 Task: Find connections with filter location Felege Neway with filter topic #healthylifestyle with filter profile language French with filter current company Fresher Jobs with filter school Sri Krishna Institute Of Technology with filter industry Artists and Writers with filter service category AnimationArchitecture with filter keywords title Production Engineer
Action: Mouse moved to (168, 235)
Screenshot: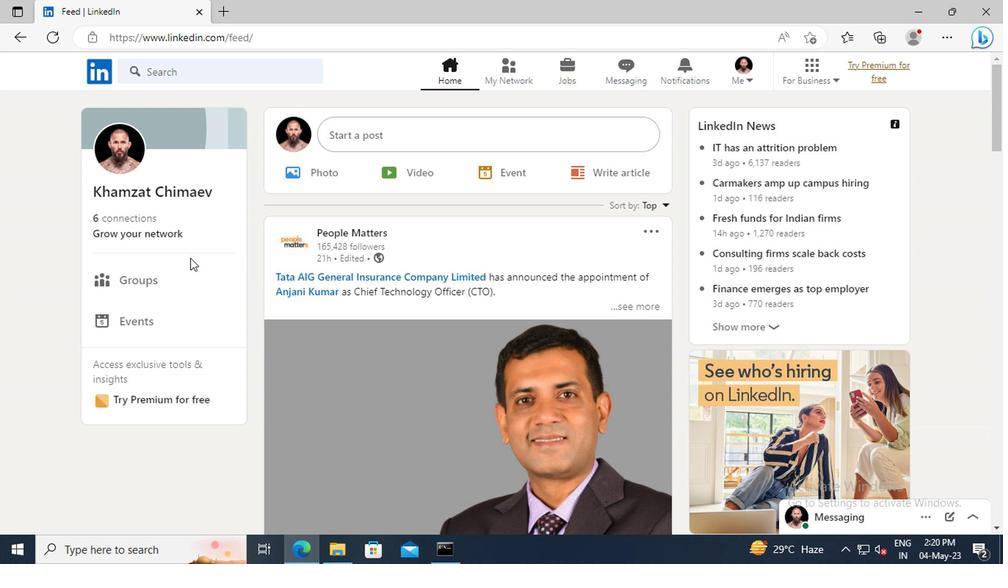 
Action: Mouse pressed left at (168, 235)
Screenshot: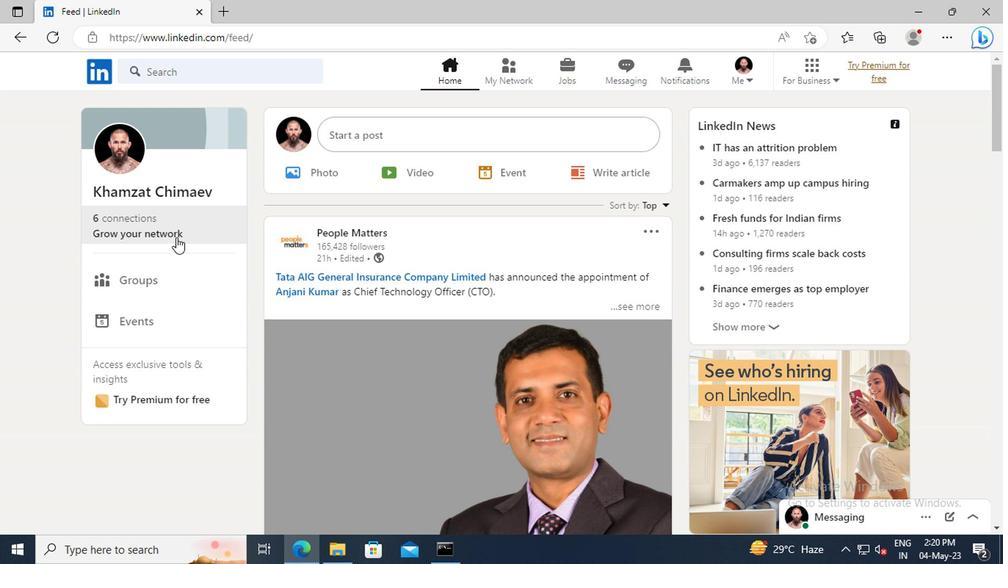 
Action: Mouse moved to (160, 154)
Screenshot: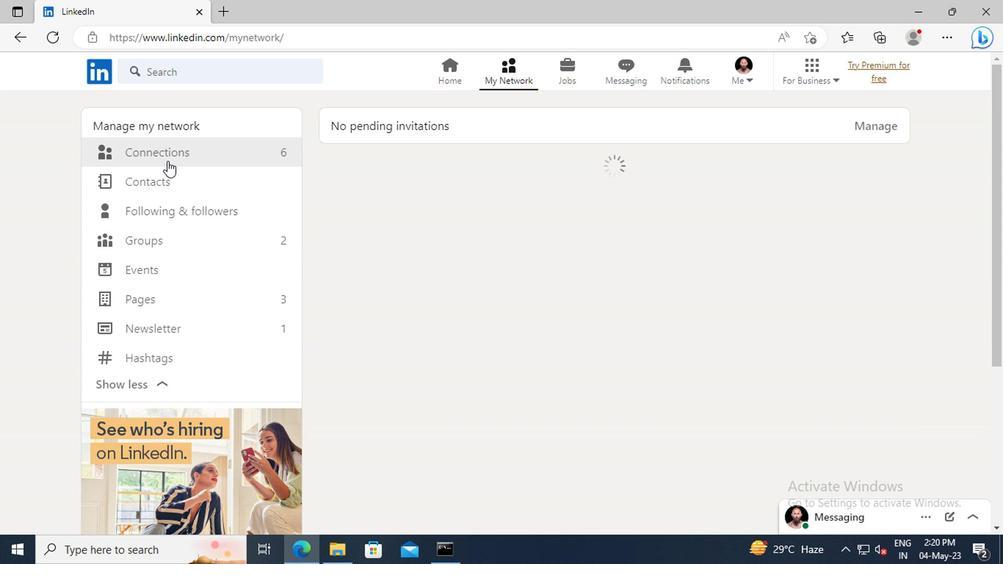 
Action: Mouse pressed left at (160, 154)
Screenshot: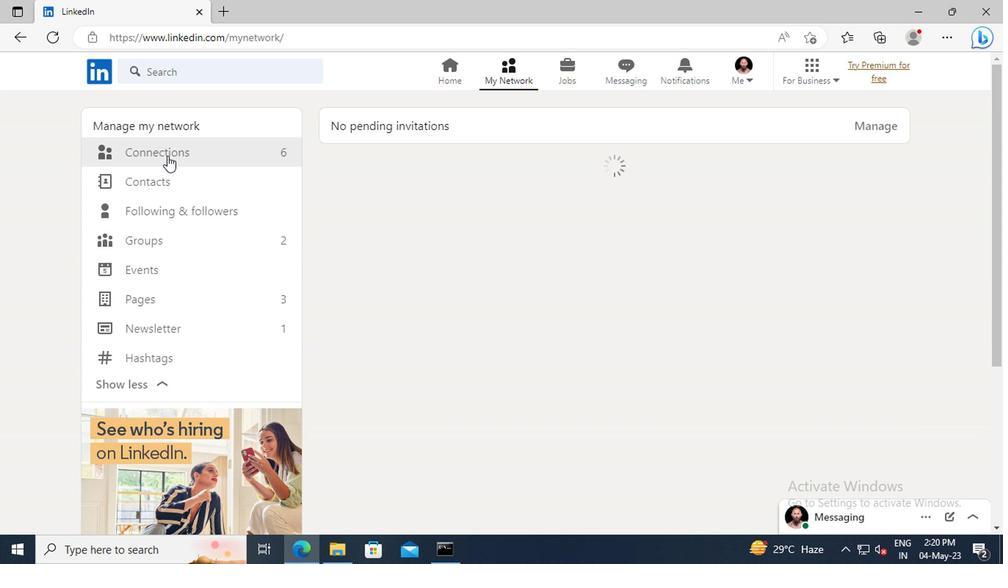
Action: Mouse moved to (598, 158)
Screenshot: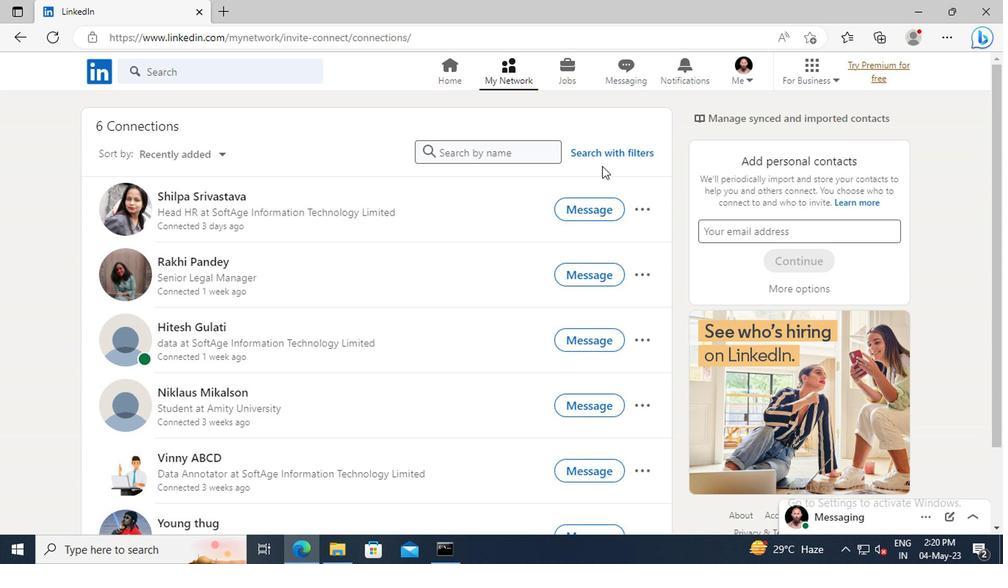 
Action: Mouse pressed left at (598, 158)
Screenshot: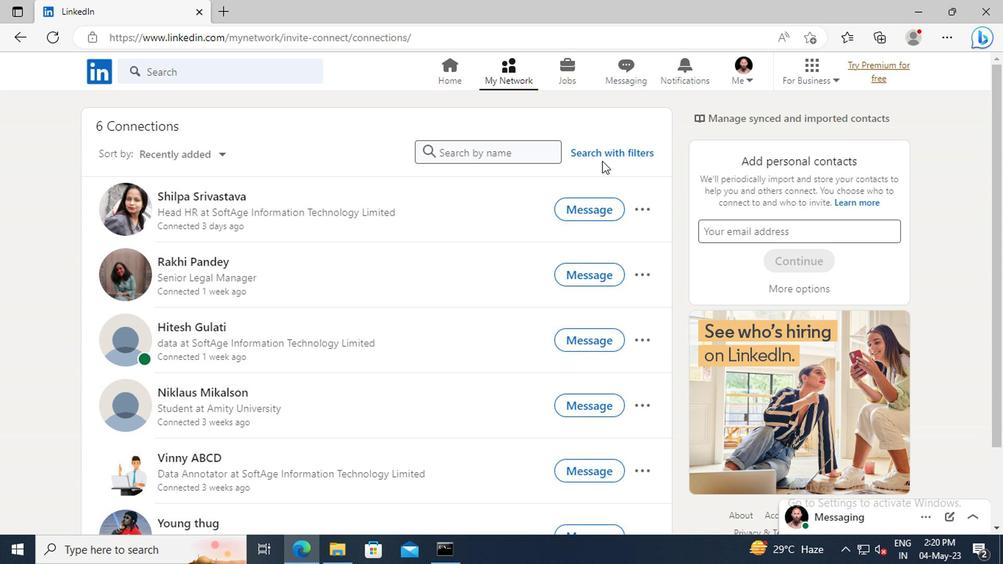
Action: Mouse moved to (551, 116)
Screenshot: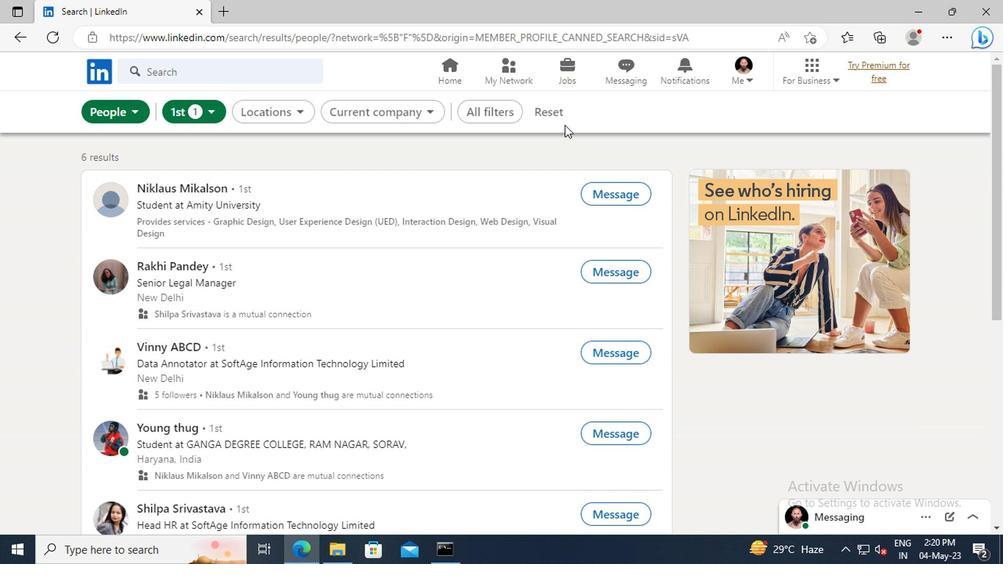 
Action: Mouse pressed left at (551, 116)
Screenshot: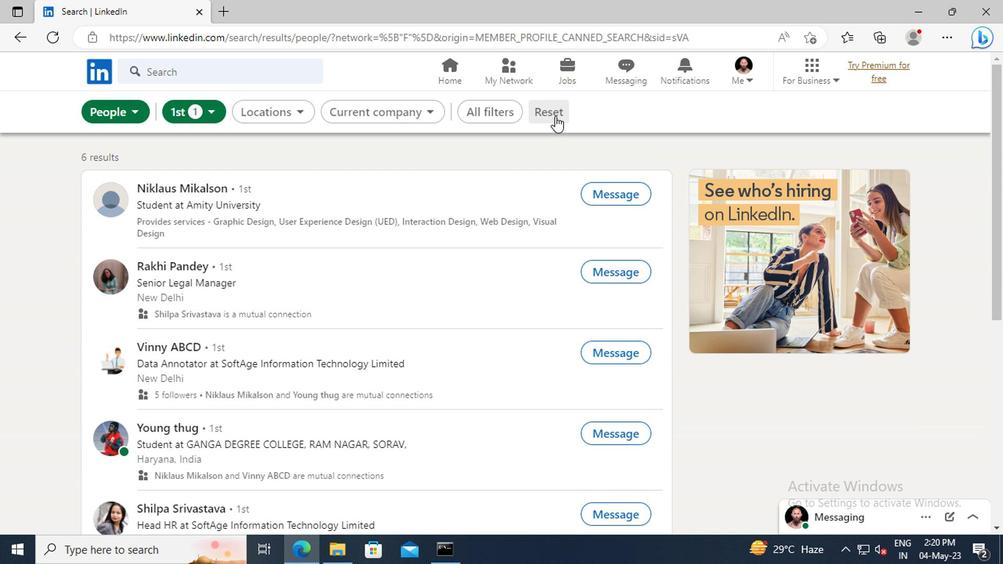 
Action: Mouse moved to (539, 115)
Screenshot: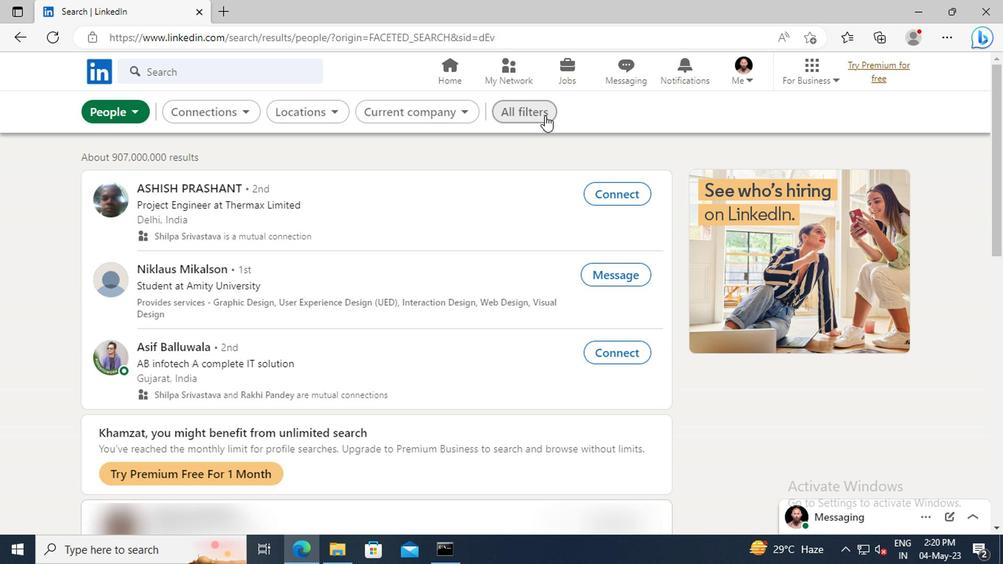 
Action: Mouse pressed left at (539, 115)
Screenshot: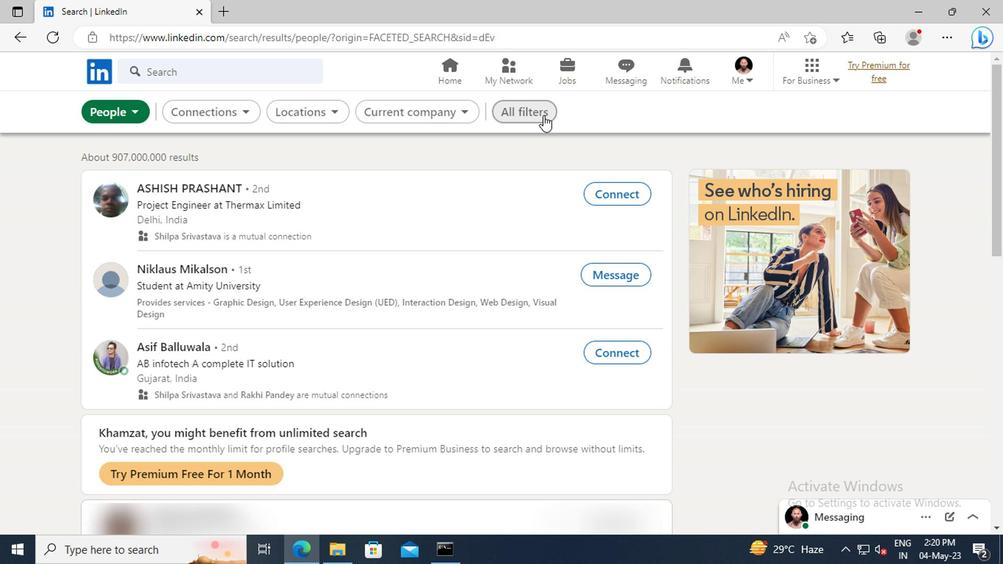 
Action: Mouse moved to (822, 255)
Screenshot: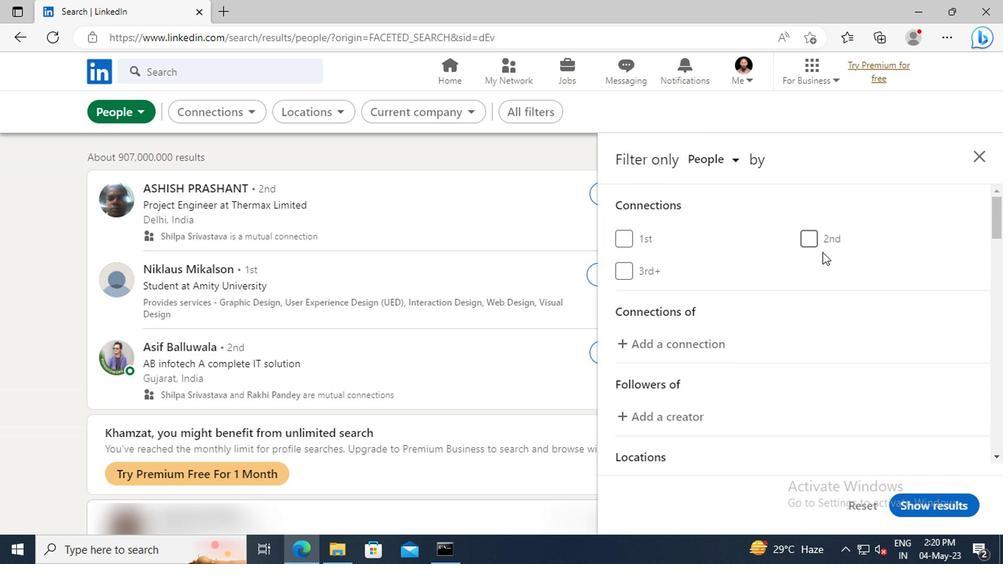 
Action: Mouse scrolled (822, 254) with delta (0, 0)
Screenshot: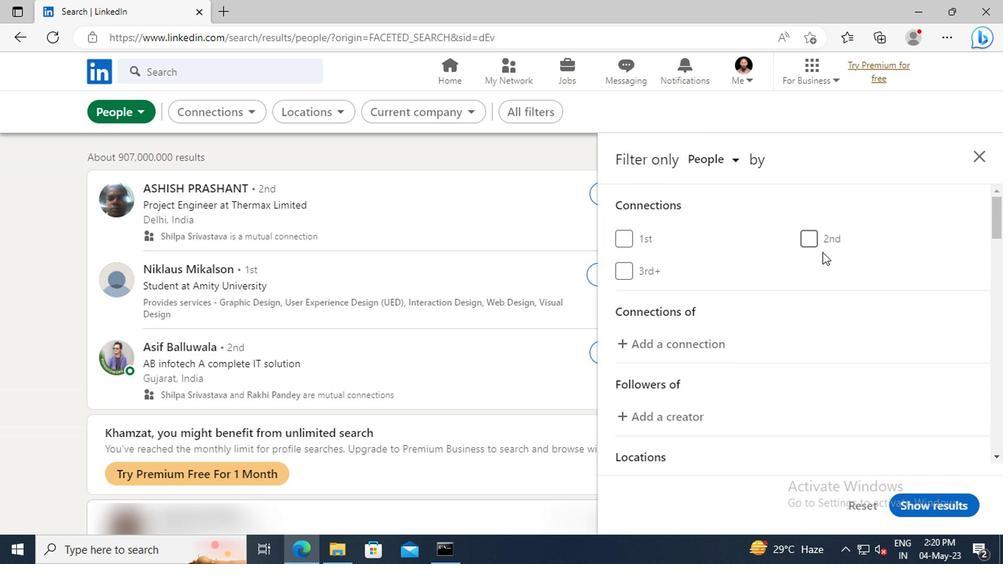 
Action: Mouse scrolled (822, 254) with delta (0, 0)
Screenshot: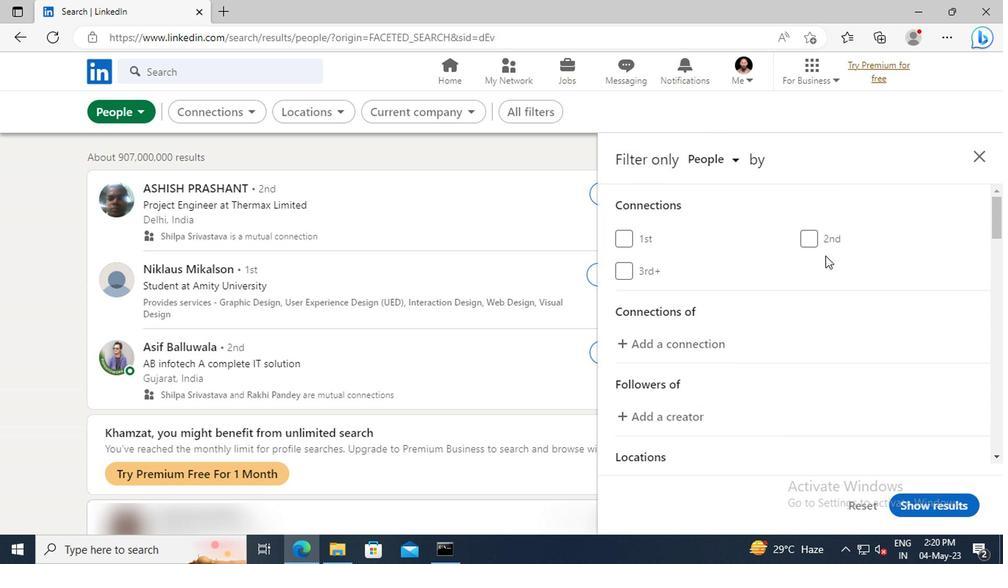 
Action: Mouse scrolled (822, 254) with delta (0, 0)
Screenshot: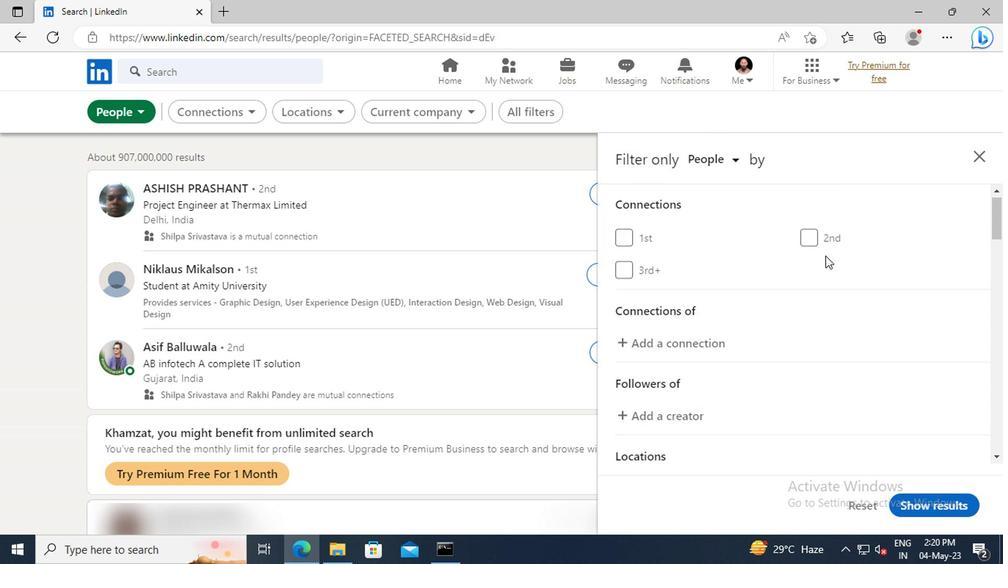 
Action: Mouse scrolled (822, 254) with delta (0, 0)
Screenshot: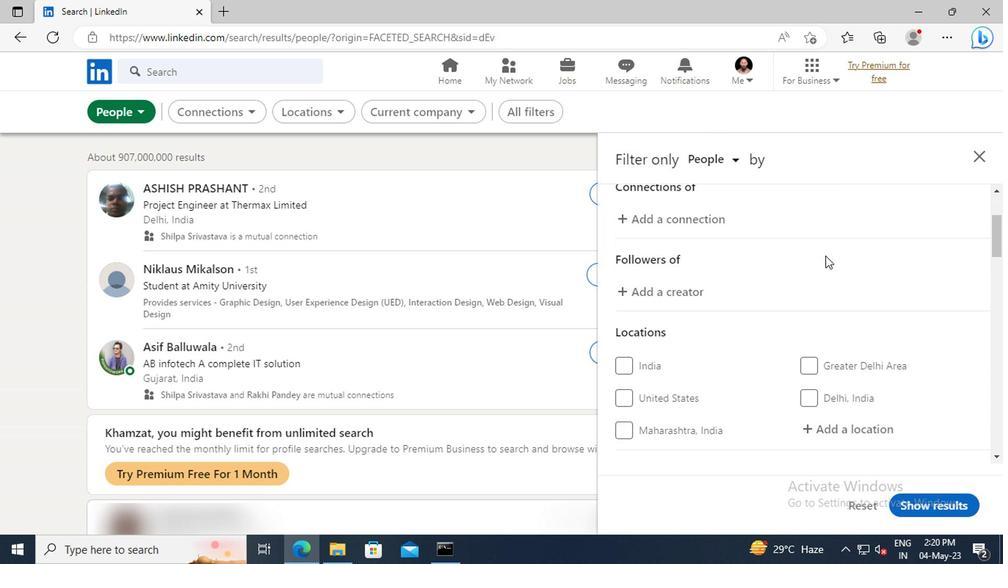 
Action: Mouse scrolled (822, 254) with delta (0, 0)
Screenshot: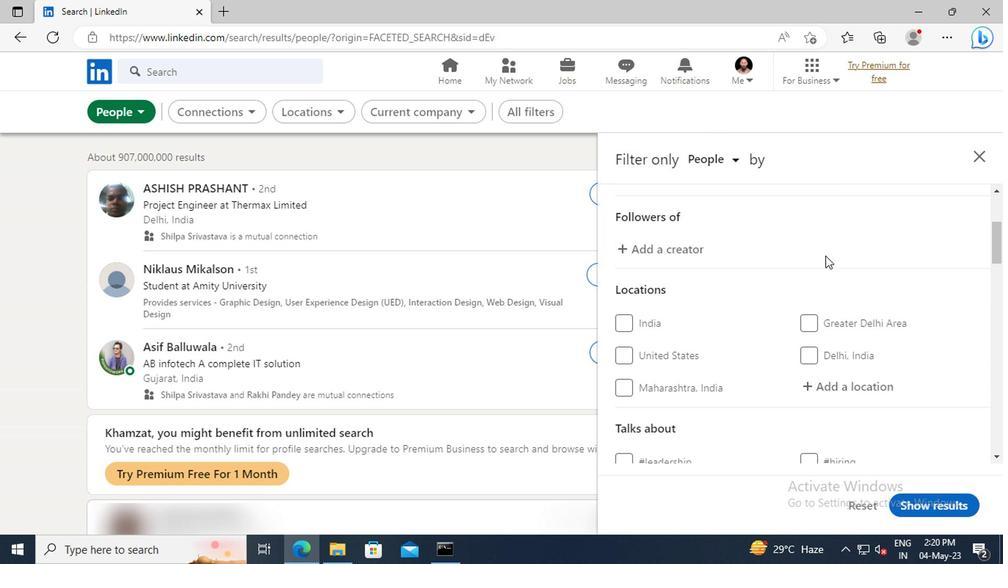 
Action: Mouse scrolled (822, 254) with delta (0, 0)
Screenshot: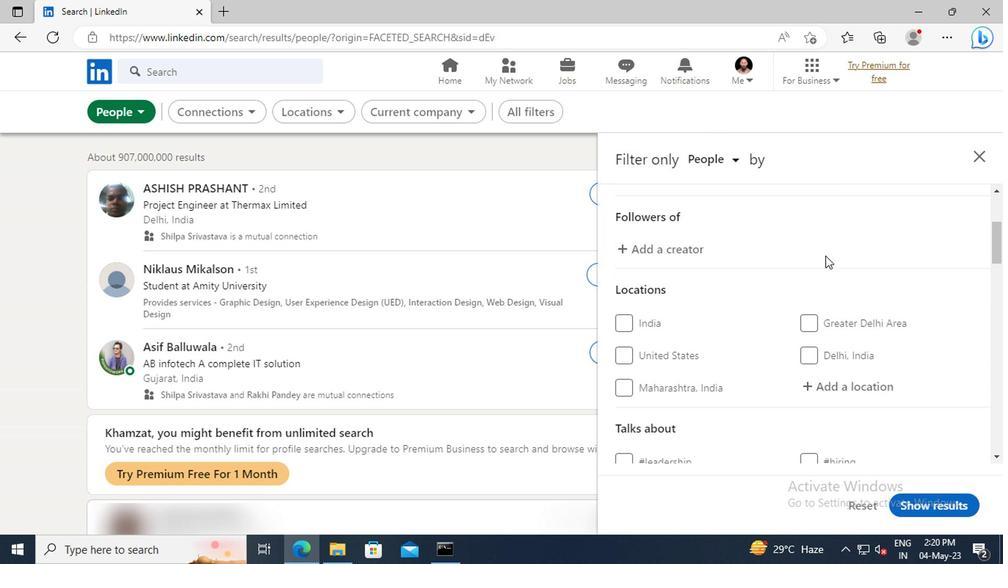
Action: Mouse moved to (823, 297)
Screenshot: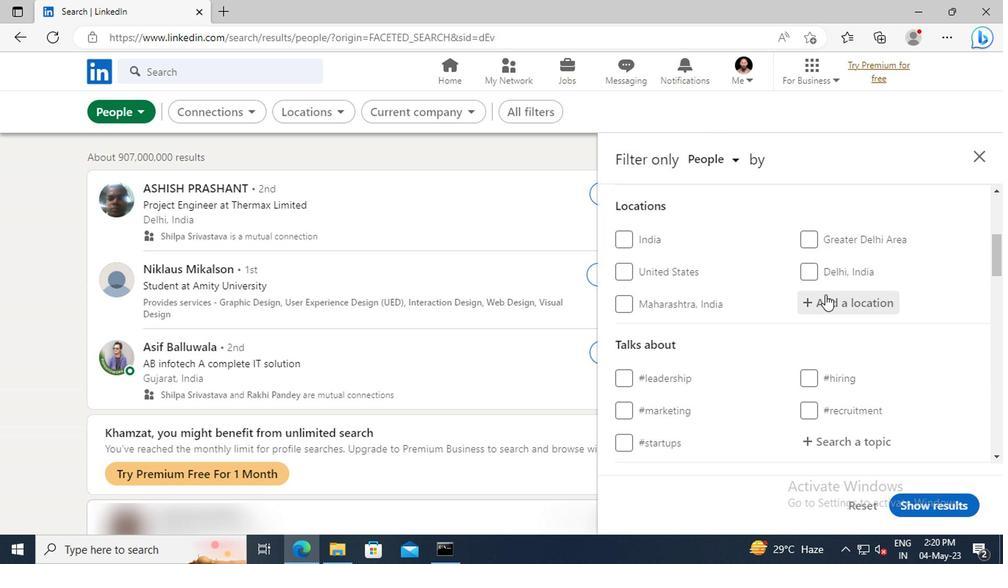 
Action: Mouse pressed left at (823, 297)
Screenshot: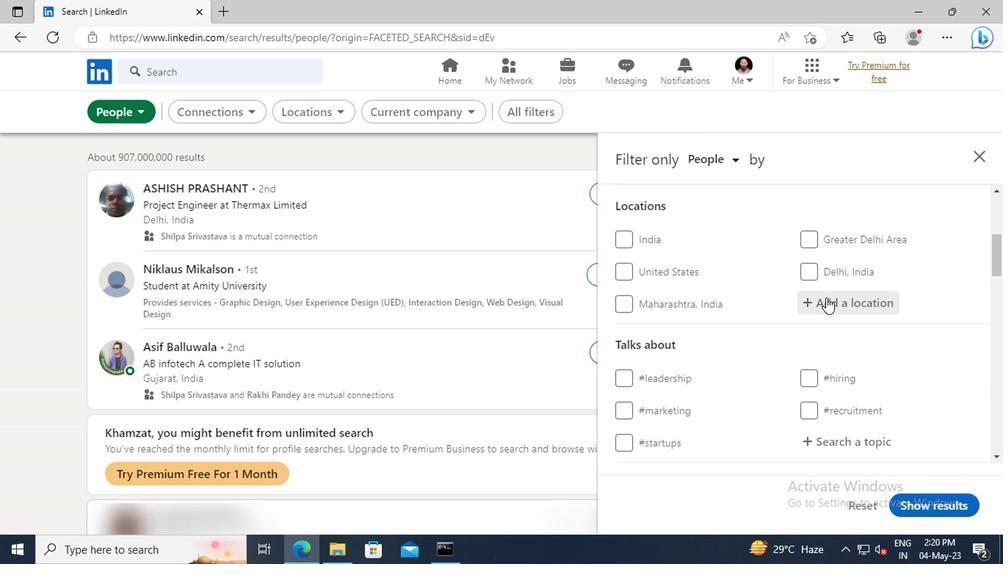 
Action: Key pressed <Key.shift>FELEGE<Key.space><Key.shift><Key.shift>NEWAY<Key.enter>
Screenshot: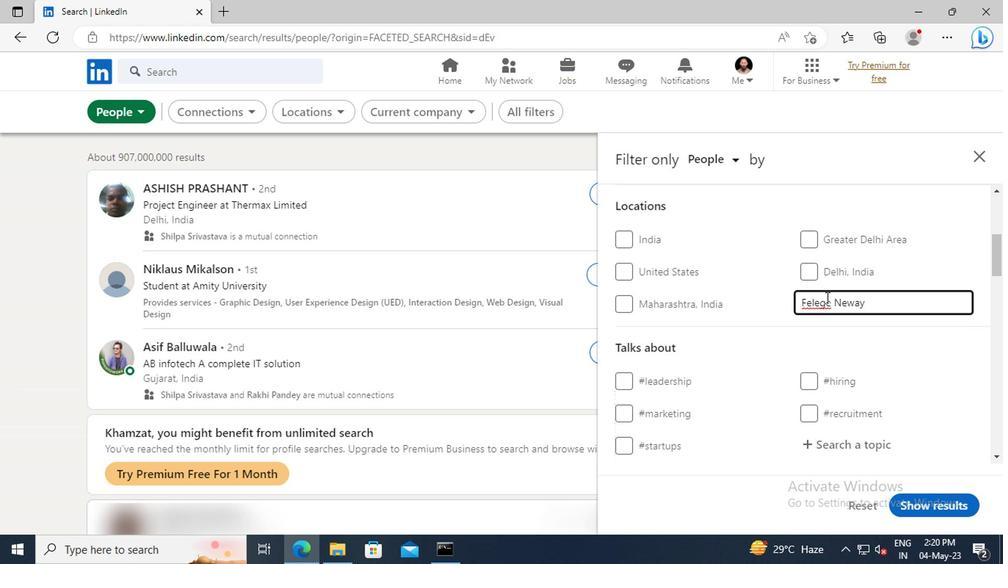 
Action: Mouse scrolled (823, 296) with delta (0, 0)
Screenshot: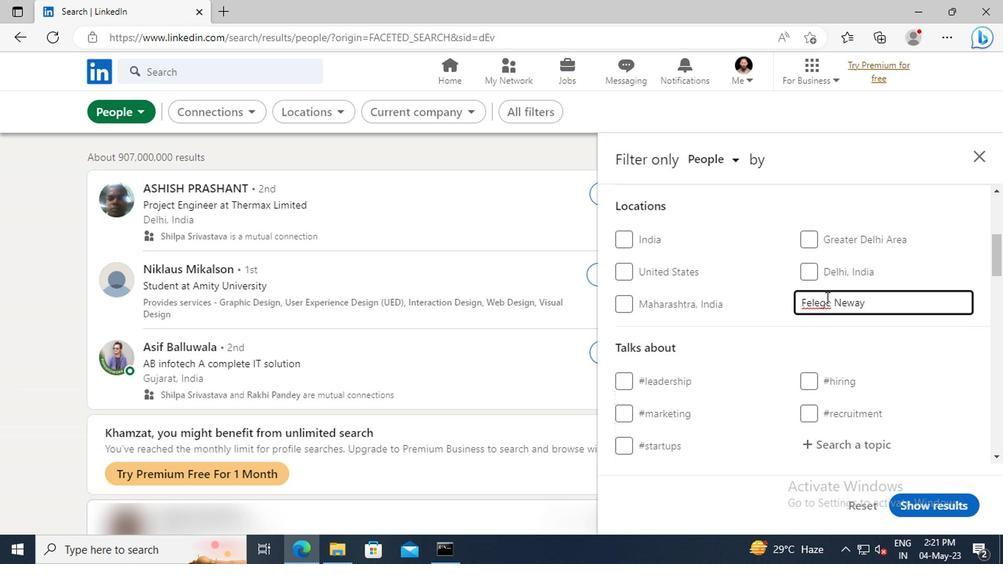 
Action: Mouse scrolled (823, 296) with delta (0, 0)
Screenshot: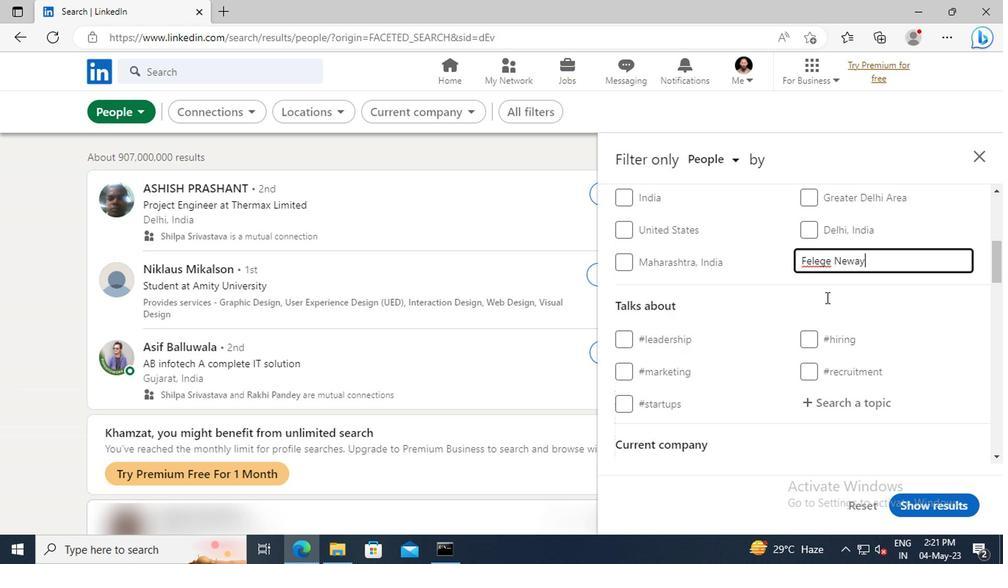 
Action: Mouse scrolled (823, 296) with delta (0, 0)
Screenshot: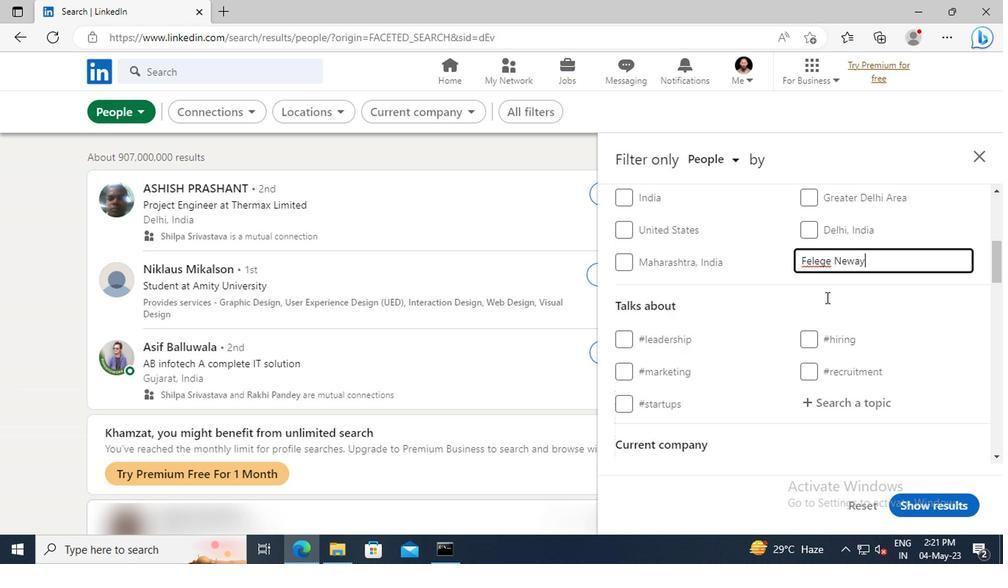
Action: Mouse moved to (829, 322)
Screenshot: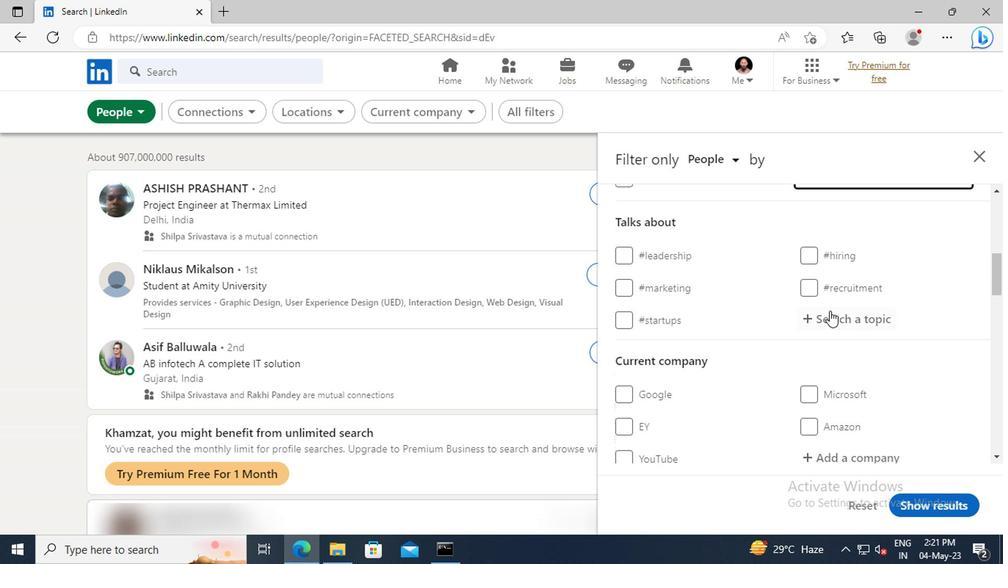 
Action: Mouse pressed left at (829, 322)
Screenshot: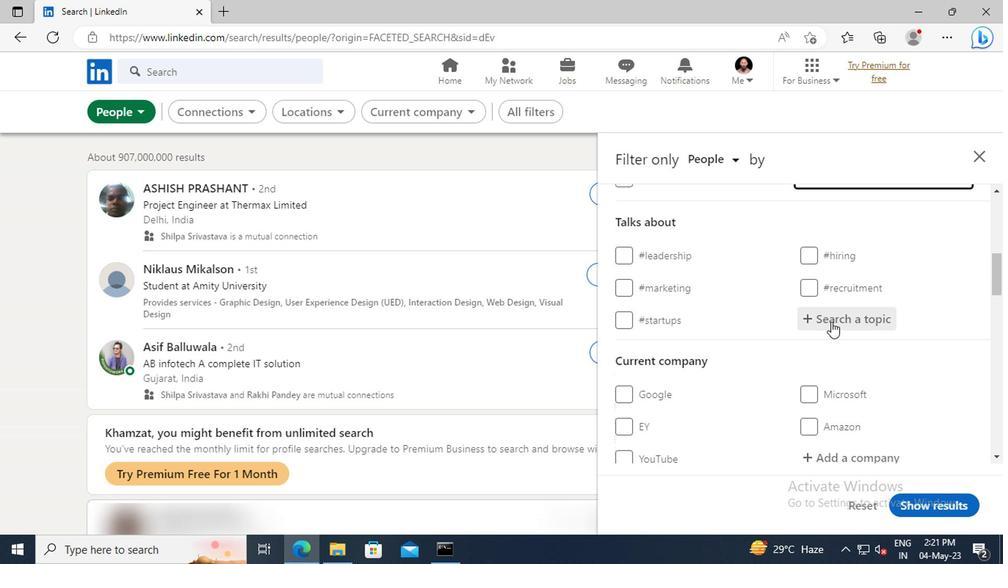 
Action: Key pressed HEALTHYLI
Screenshot: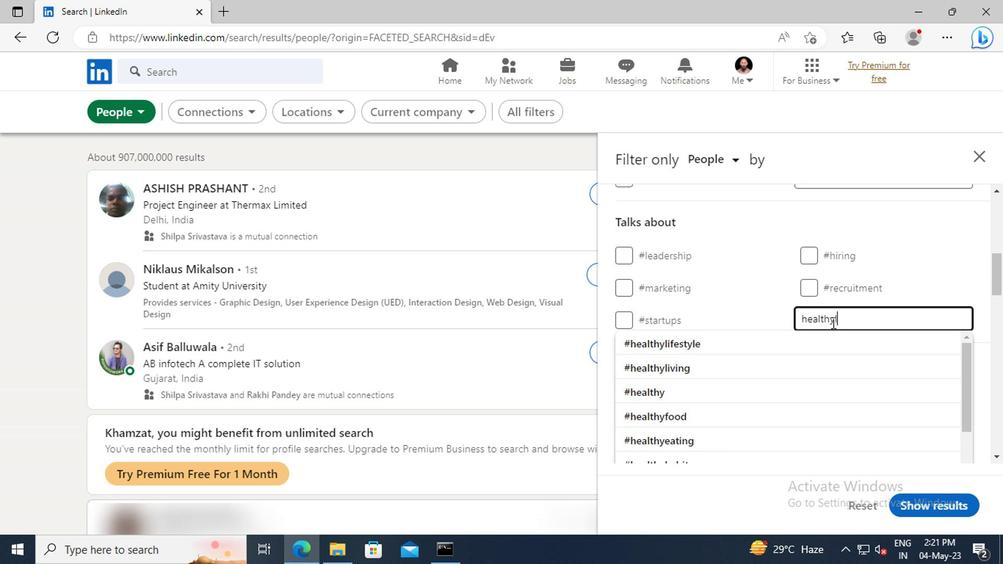
Action: Mouse moved to (829, 334)
Screenshot: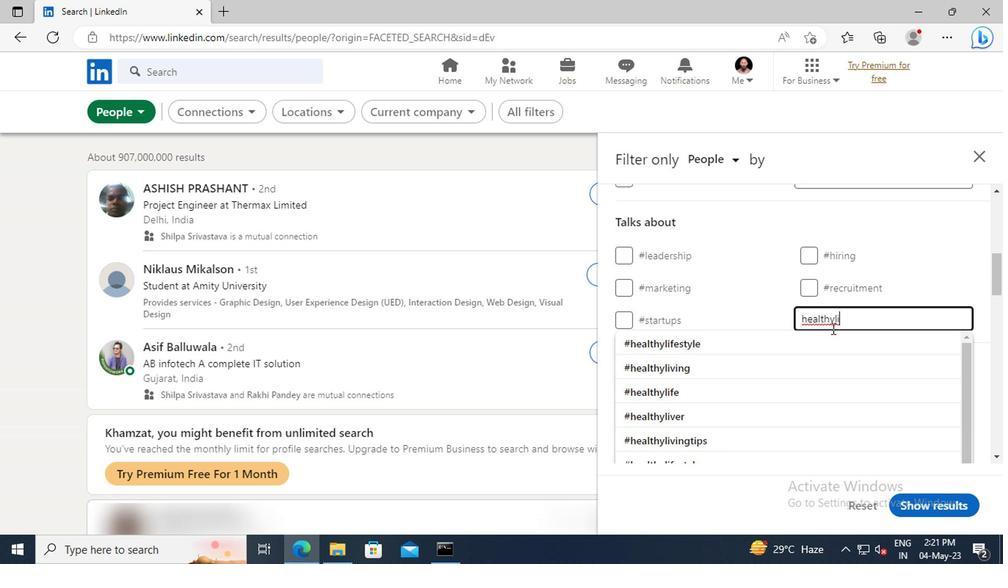 
Action: Mouse pressed left at (829, 334)
Screenshot: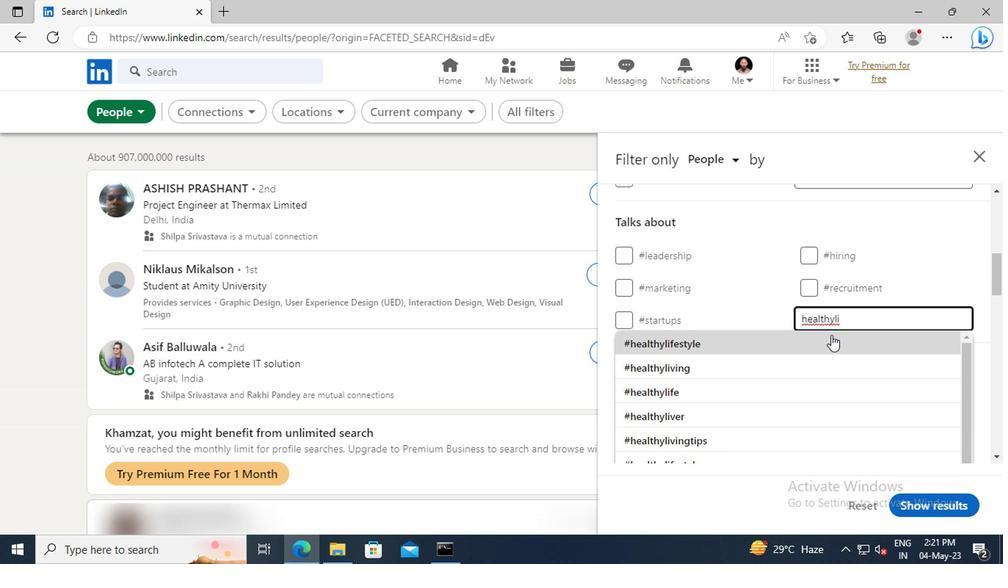 
Action: Mouse scrolled (829, 334) with delta (0, 0)
Screenshot: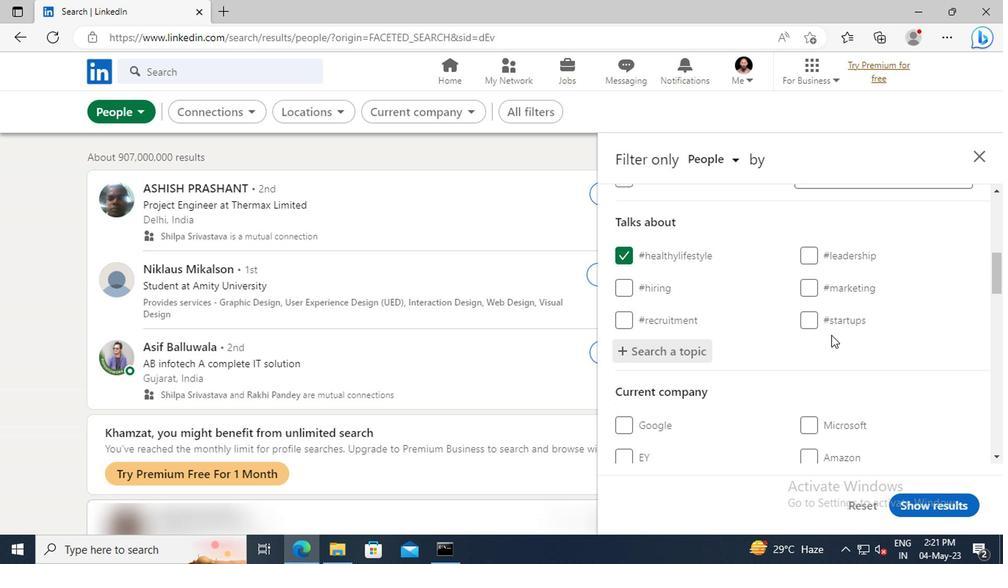 
Action: Mouse scrolled (829, 334) with delta (0, 0)
Screenshot: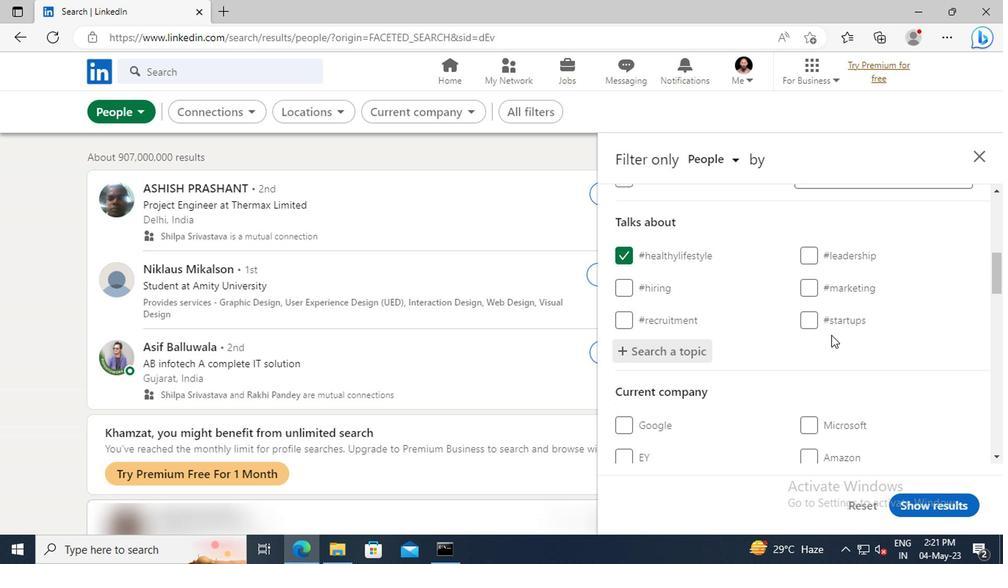 
Action: Mouse scrolled (829, 334) with delta (0, 0)
Screenshot: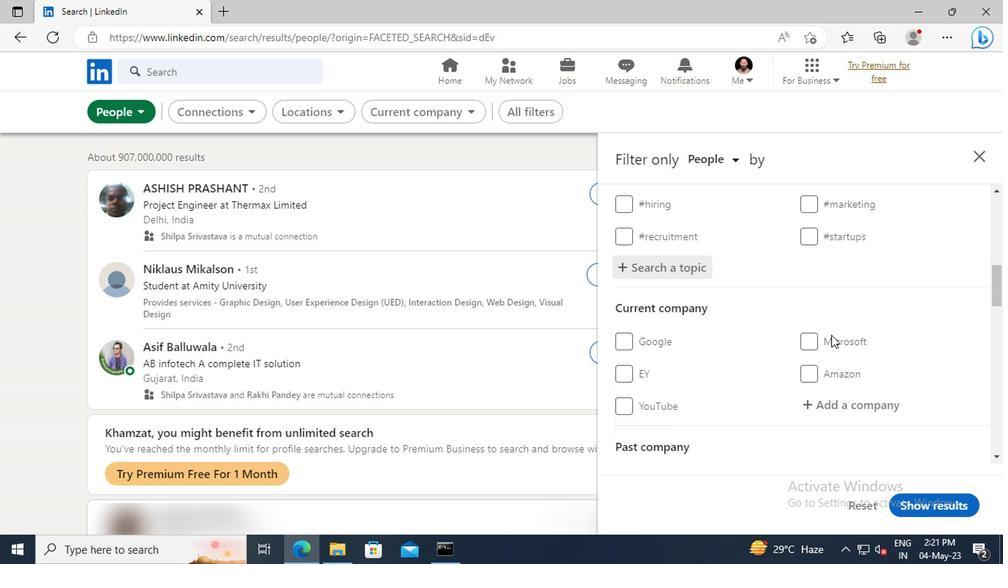 
Action: Mouse scrolled (829, 334) with delta (0, 0)
Screenshot: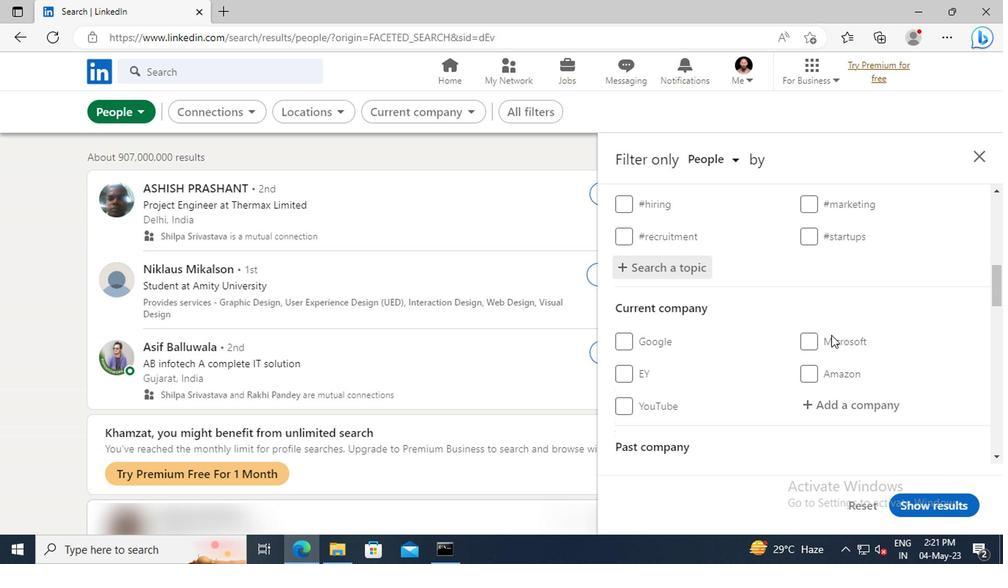 
Action: Mouse scrolled (829, 334) with delta (0, 0)
Screenshot: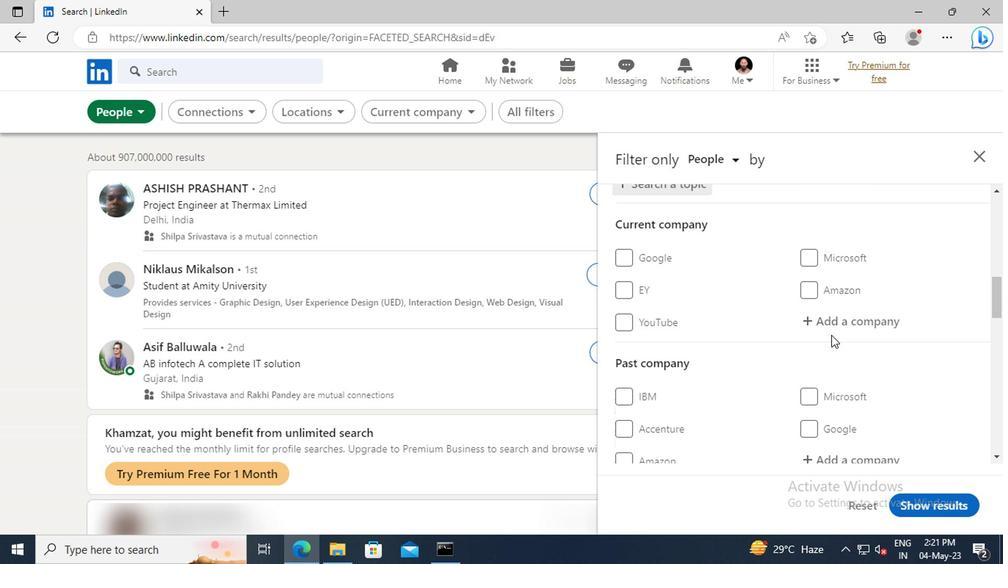 
Action: Mouse scrolled (829, 334) with delta (0, 0)
Screenshot: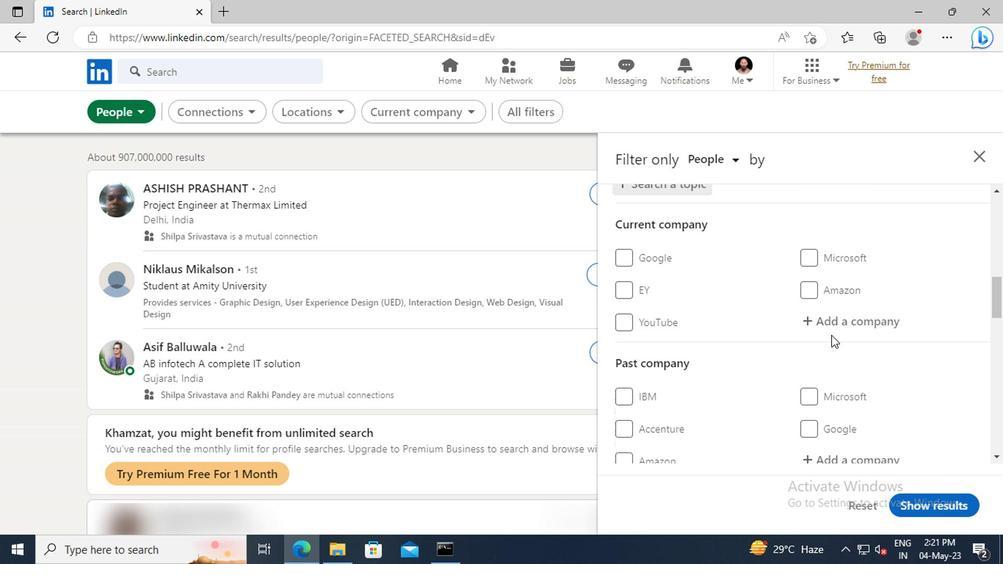 
Action: Mouse scrolled (829, 334) with delta (0, 0)
Screenshot: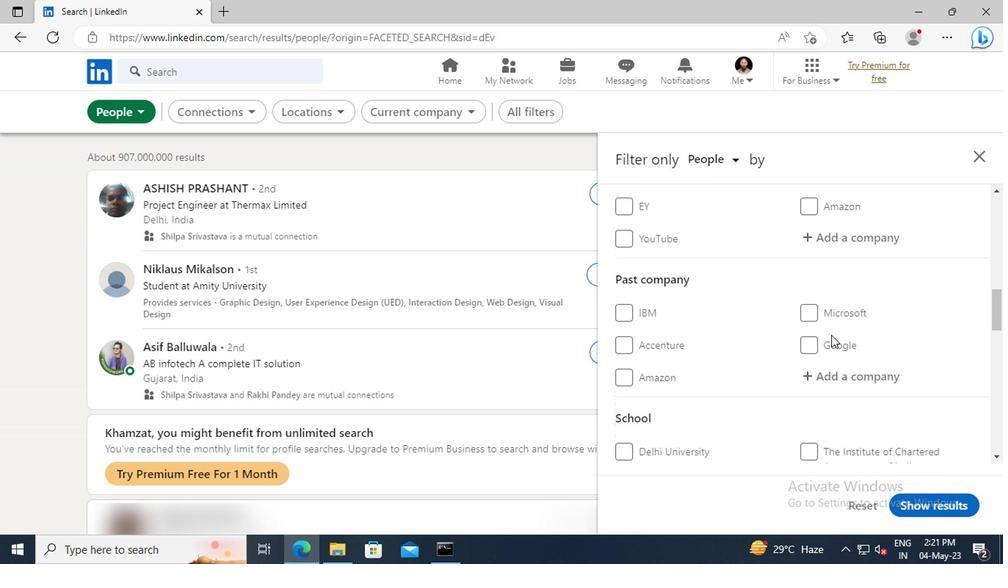 
Action: Mouse scrolled (829, 334) with delta (0, 0)
Screenshot: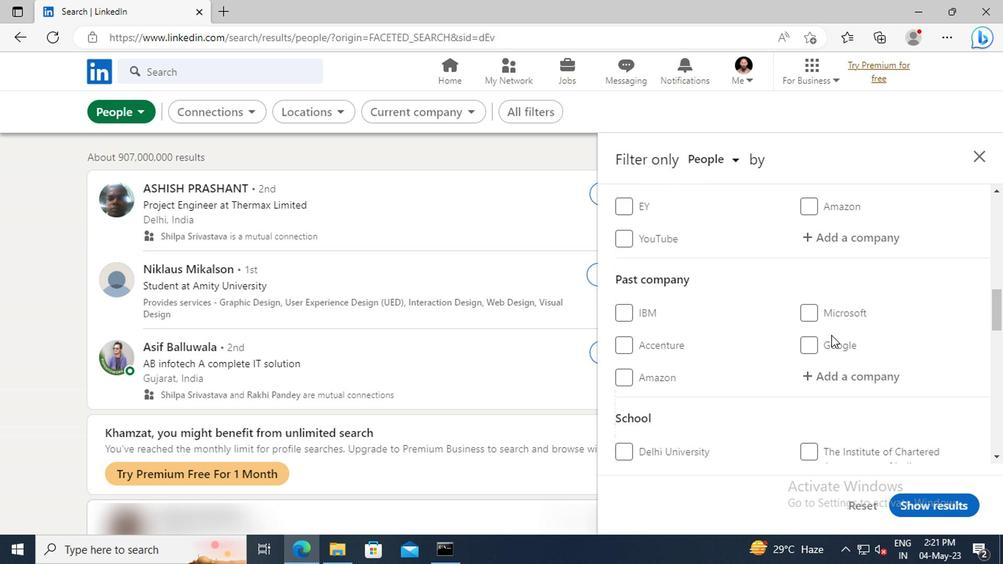 
Action: Mouse scrolled (829, 334) with delta (0, 0)
Screenshot: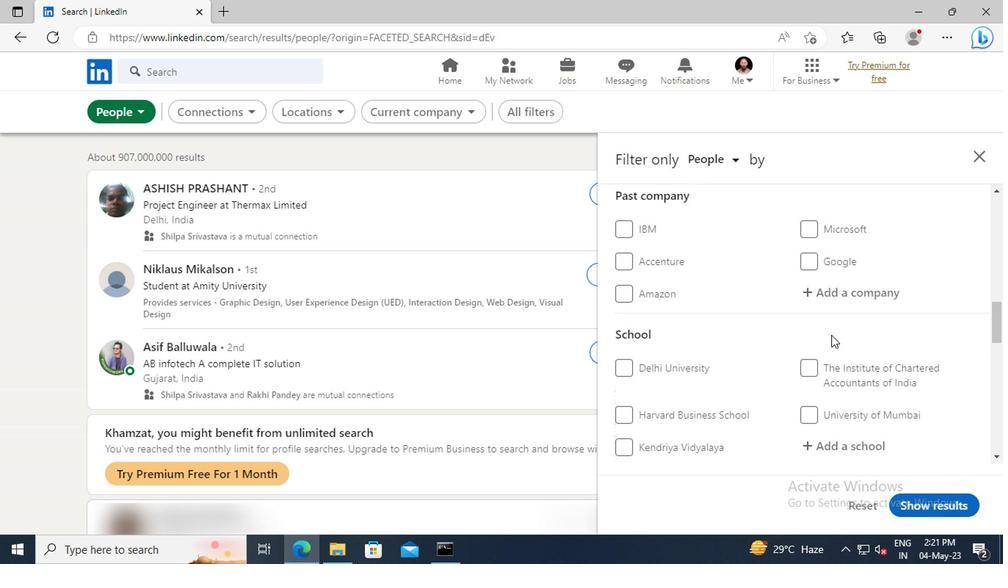 
Action: Mouse scrolled (829, 334) with delta (0, 0)
Screenshot: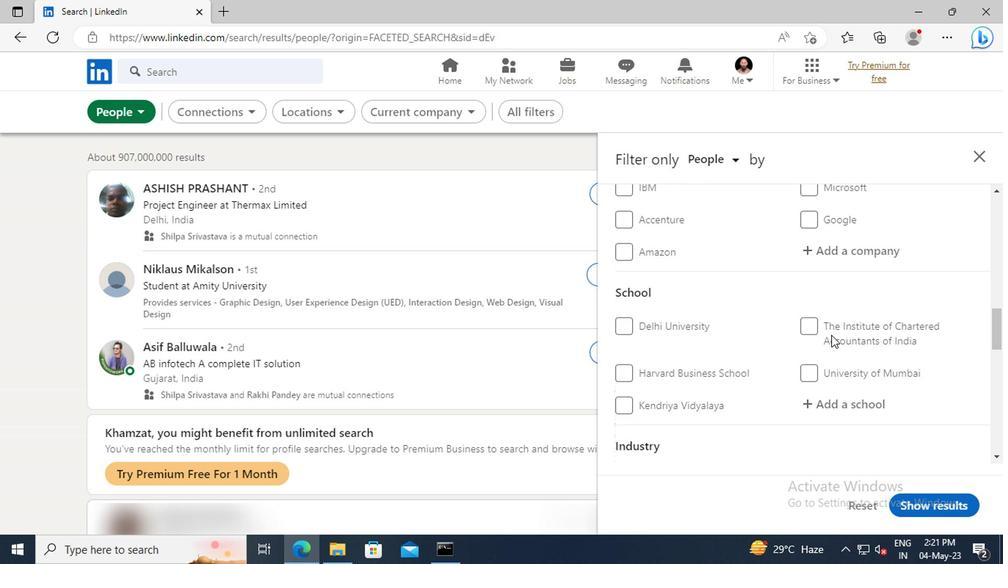 
Action: Mouse scrolled (829, 334) with delta (0, 0)
Screenshot: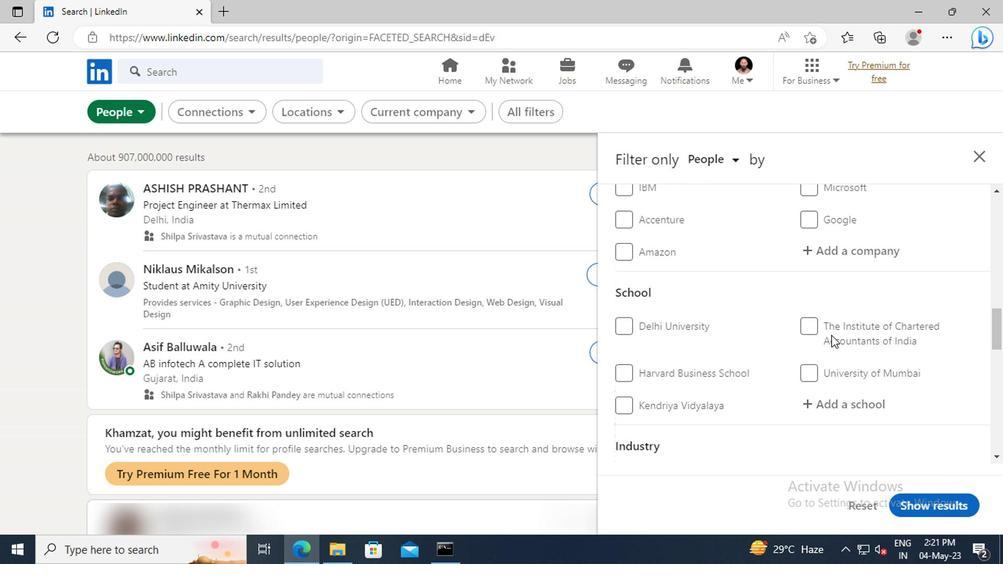 
Action: Mouse scrolled (829, 334) with delta (0, 0)
Screenshot: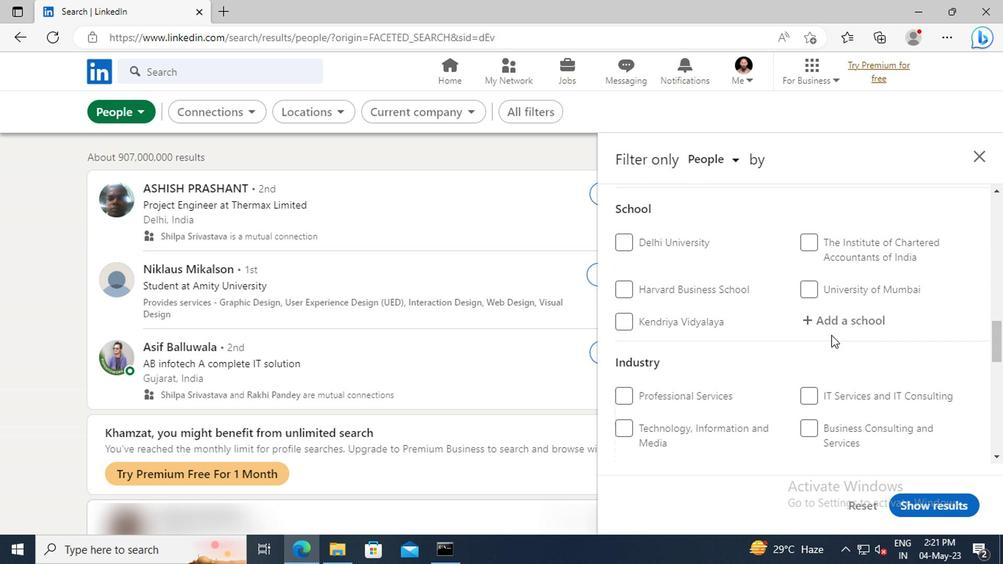 
Action: Mouse scrolled (829, 334) with delta (0, 0)
Screenshot: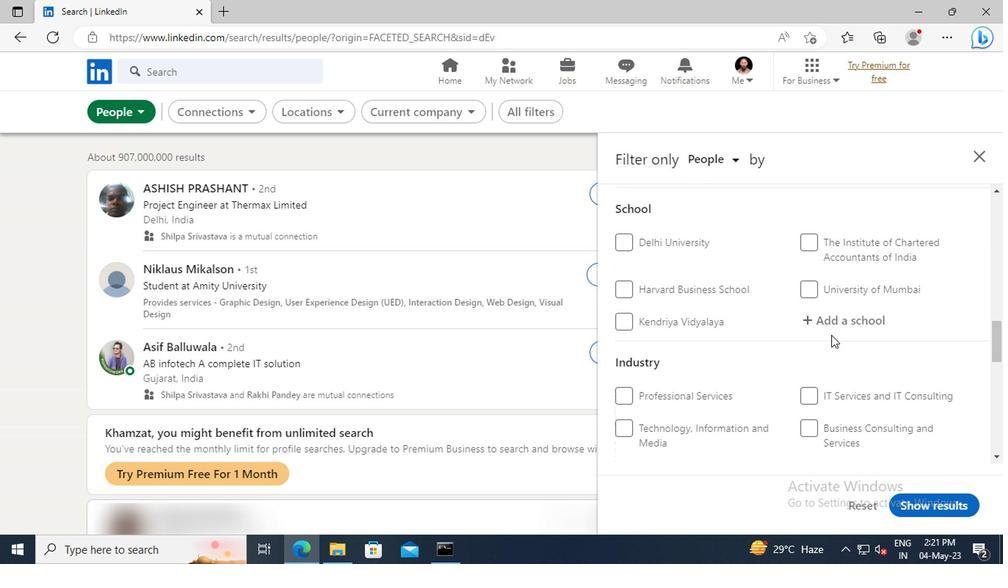 
Action: Mouse scrolled (829, 334) with delta (0, 0)
Screenshot: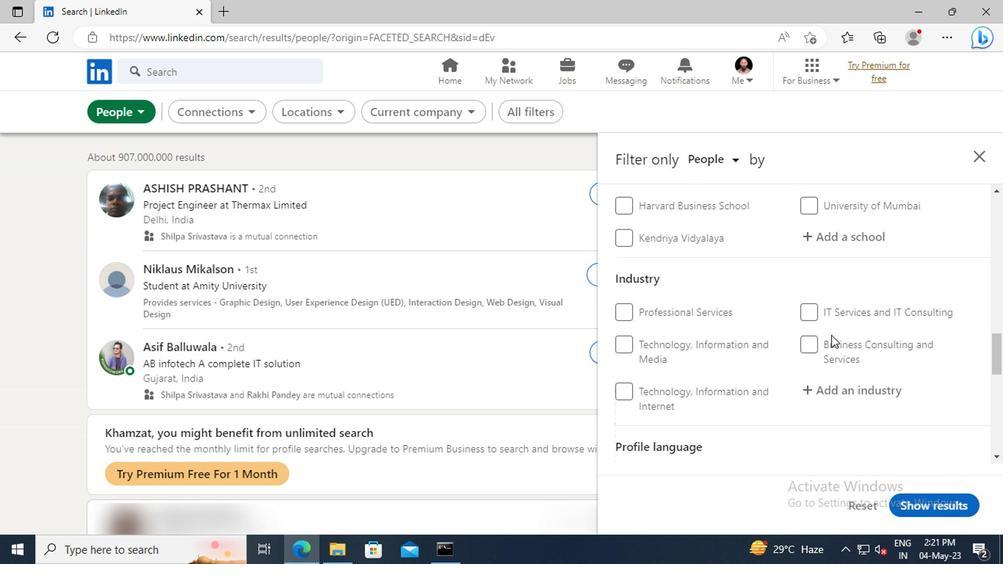 
Action: Mouse scrolled (829, 334) with delta (0, 0)
Screenshot: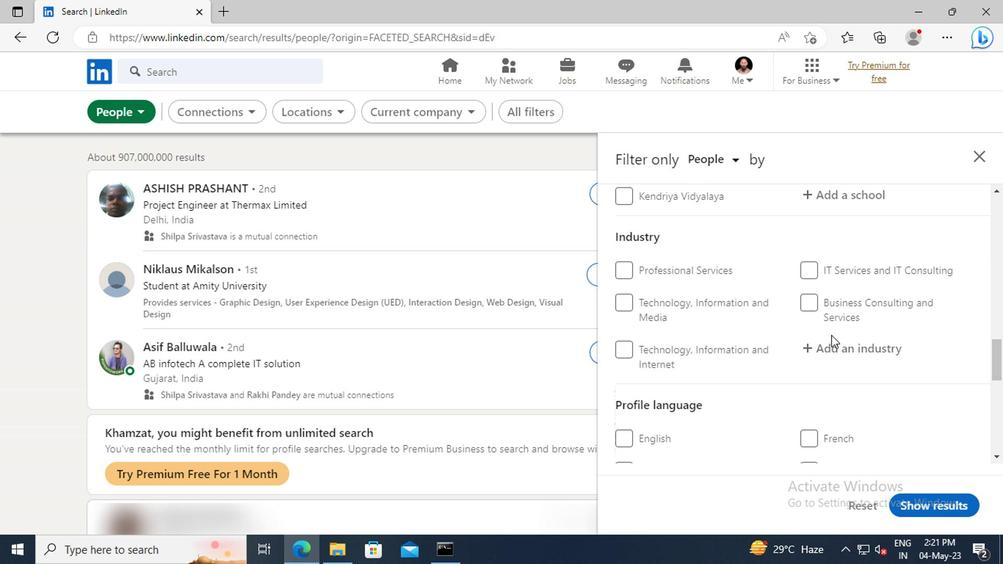 
Action: Mouse scrolled (829, 334) with delta (0, 0)
Screenshot: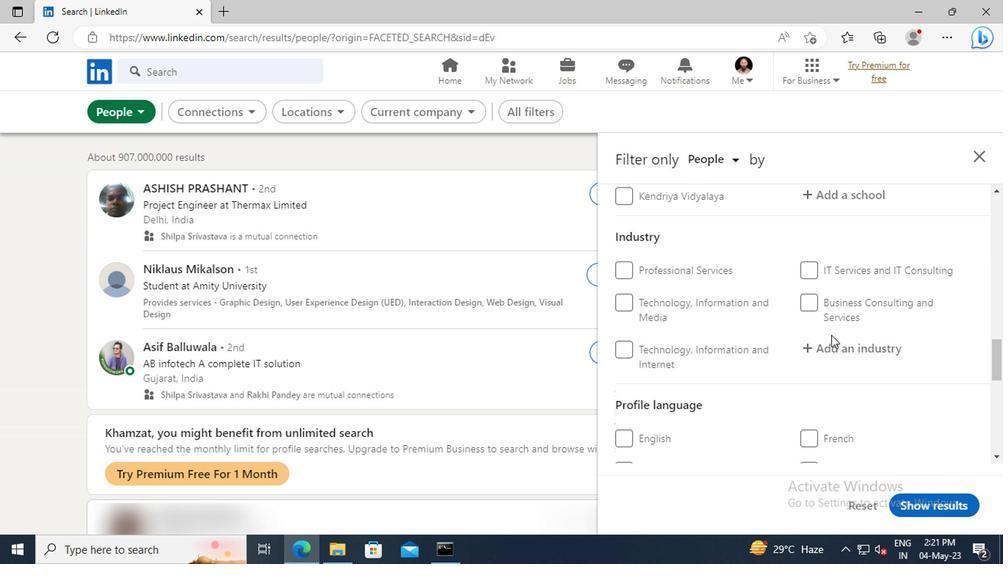 
Action: Mouse moved to (811, 354)
Screenshot: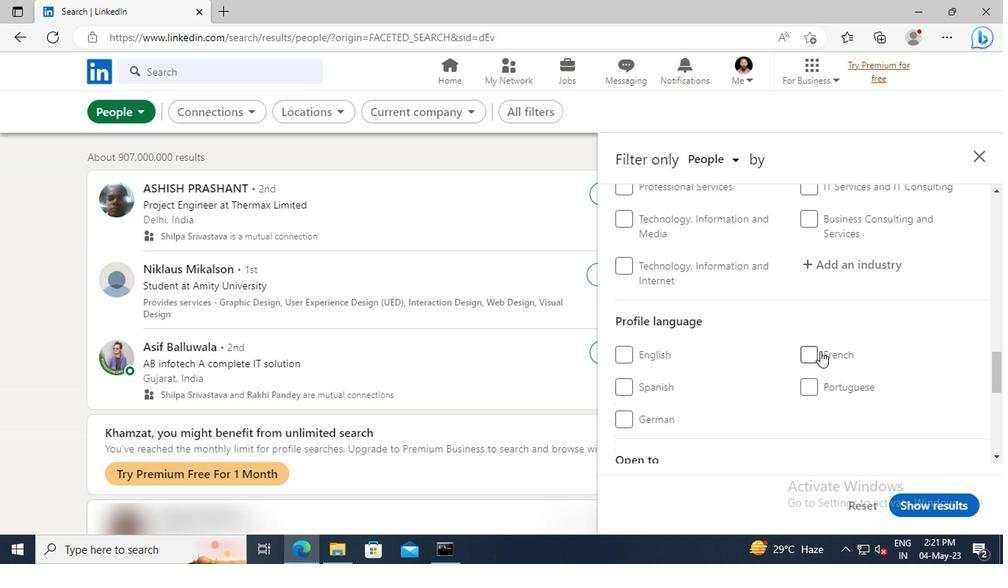 
Action: Mouse pressed left at (811, 354)
Screenshot: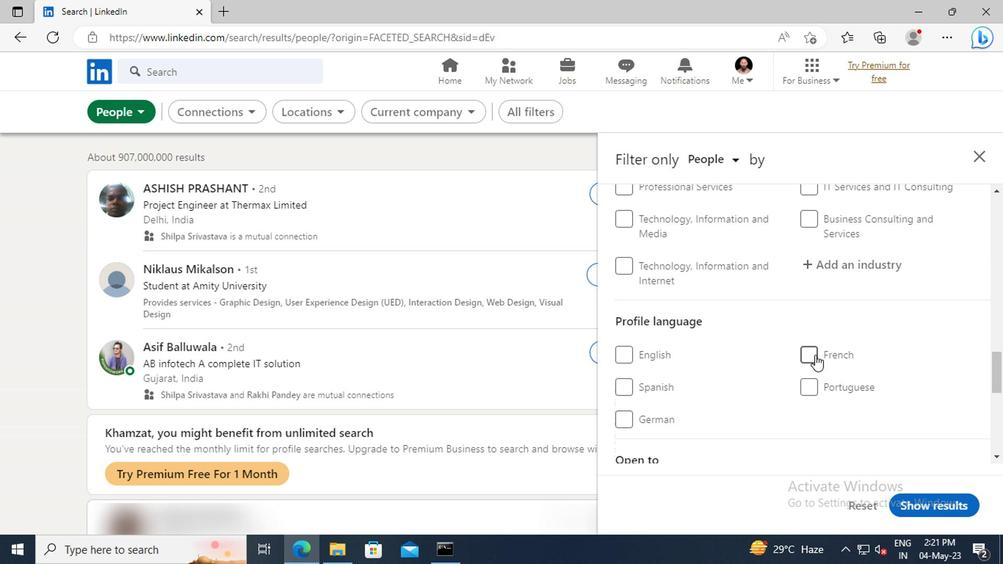 
Action: Mouse moved to (838, 315)
Screenshot: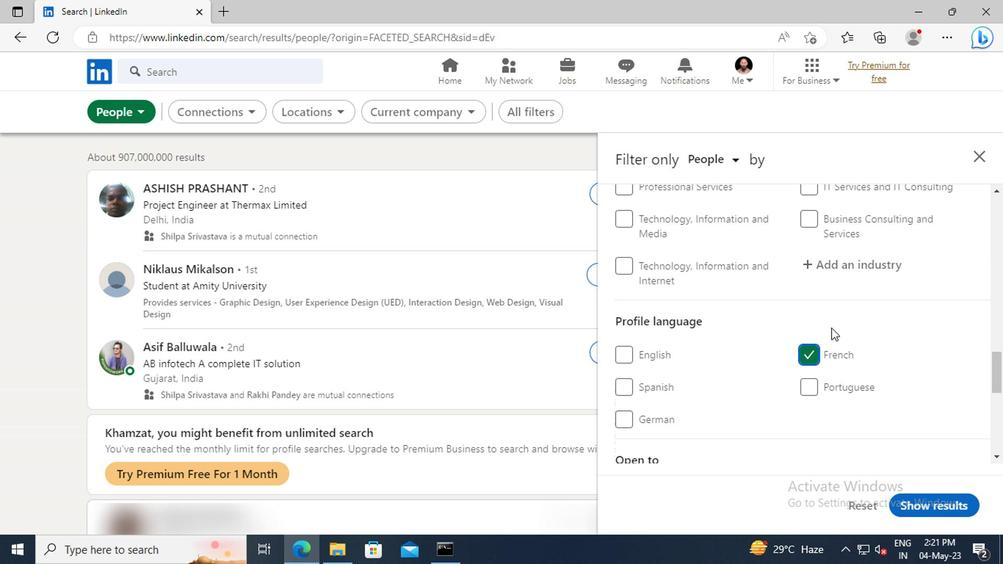 
Action: Mouse scrolled (838, 315) with delta (0, 0)
Screenshot: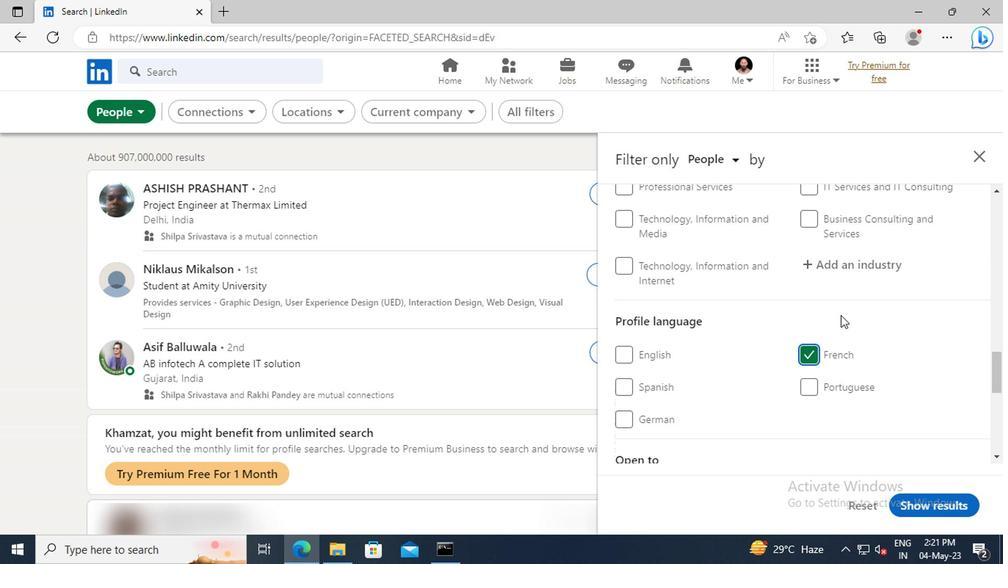 
Action: Mouse scrolled (838, 315) with delta (0, 0)
Screenshot: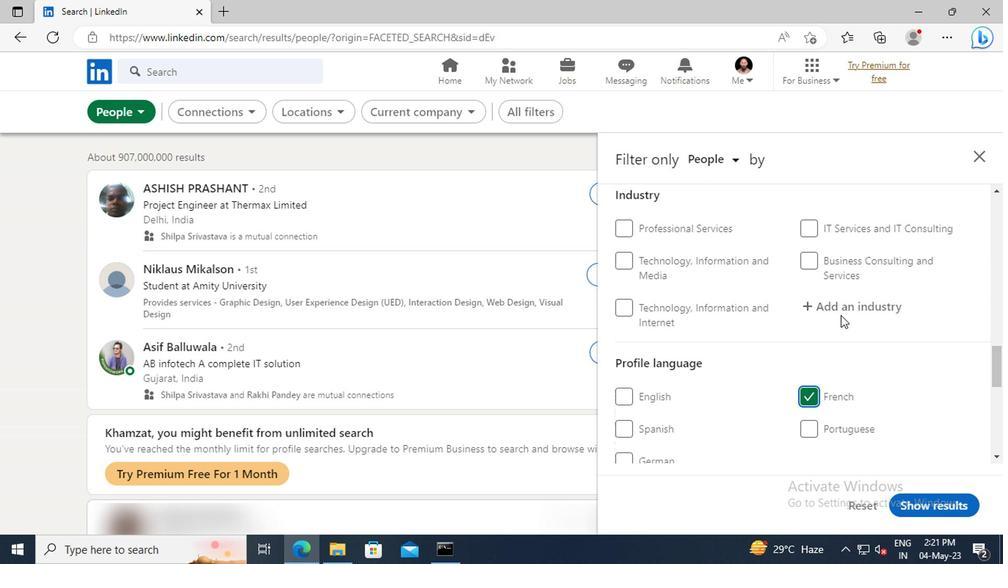 
Action: Mouse scrolled (838, 315) with delta (0, 0)
Screenshot: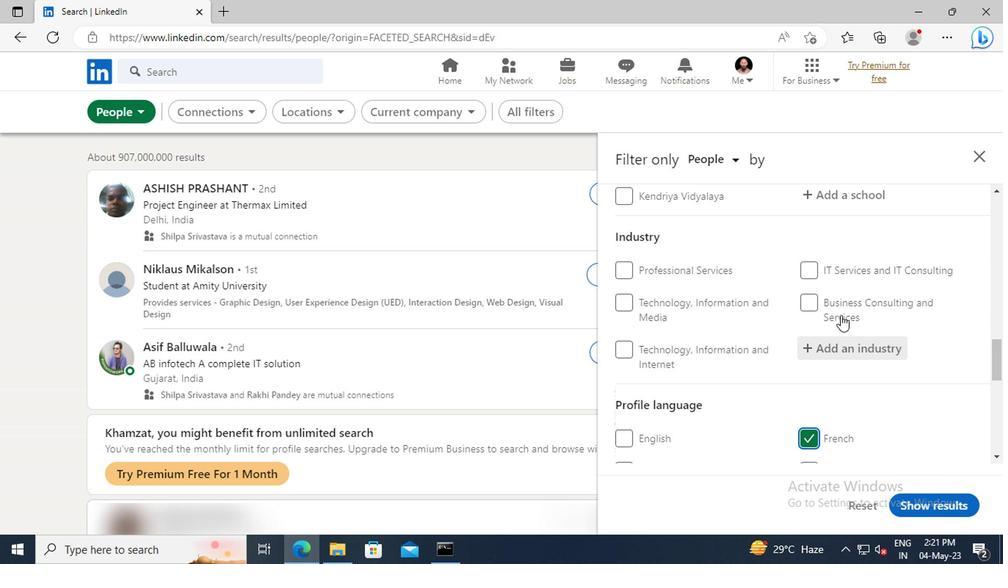 
Action: Mouse scrolled (838, 315) with delta (0, 0)
Screenshot: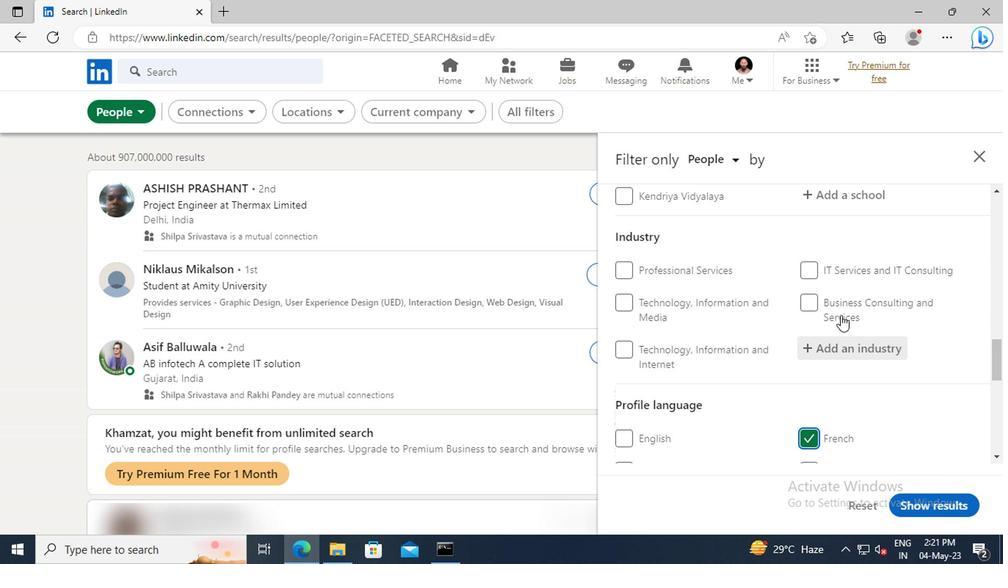 
Action: Mouse scrolled (838, 315) with delta (0, 0)
Screenshot: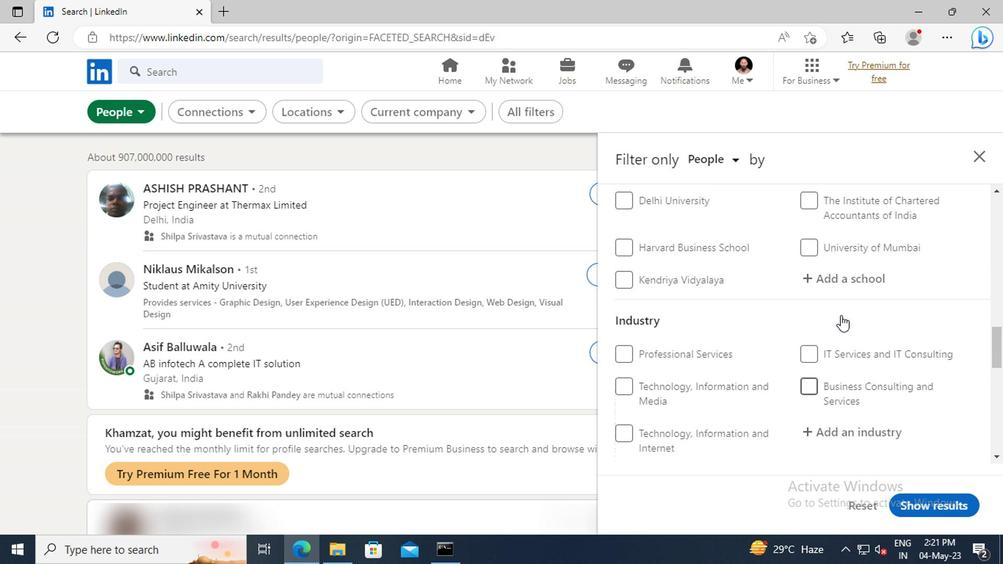 
Action: Mouse scrolled (838, 315) with delta (0, 0)
Screenshot: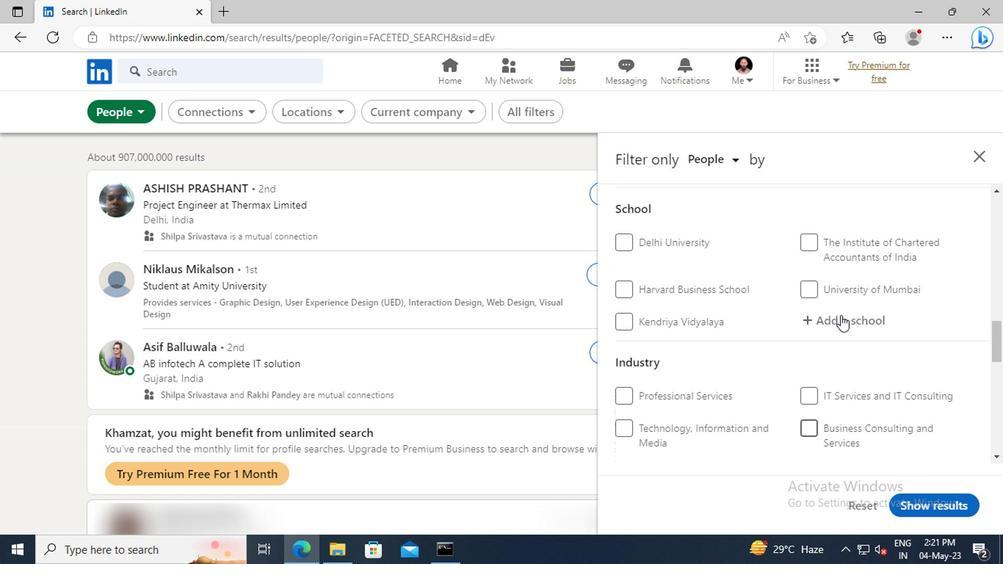 
Action: Mouse scrolled (838, 315) with delta (0, 0)
Screenshot: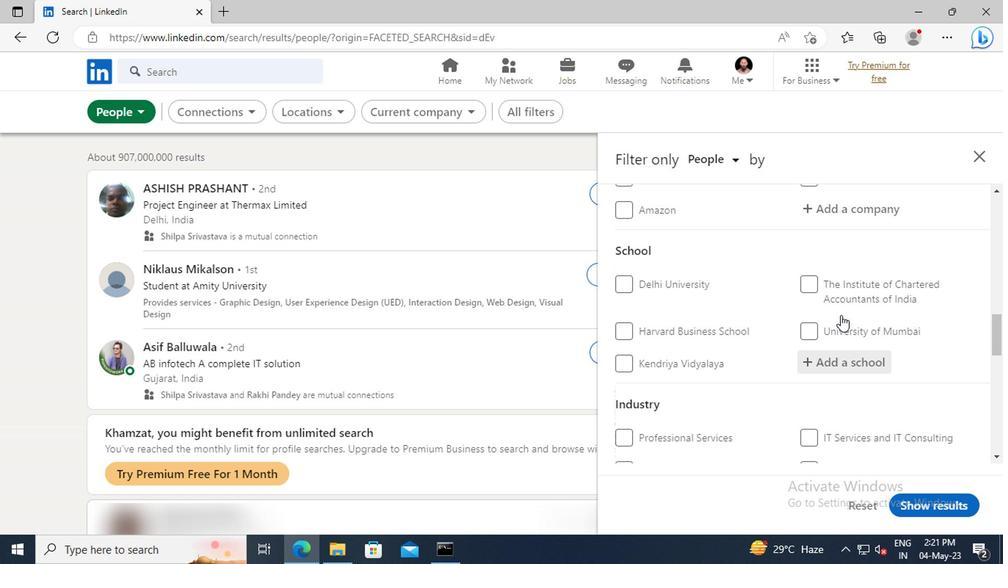 
Action: Mouse scrolled (838, 315) with delta (0, 0)
Screenshot: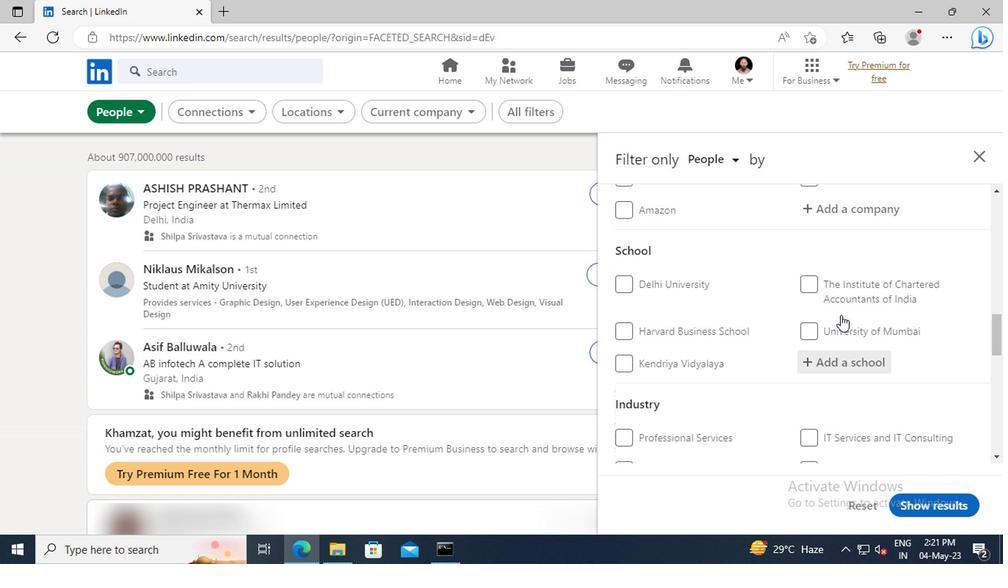 
Action: Mouse scrolled (838, 315) with delta (0, 0)
Screenshot: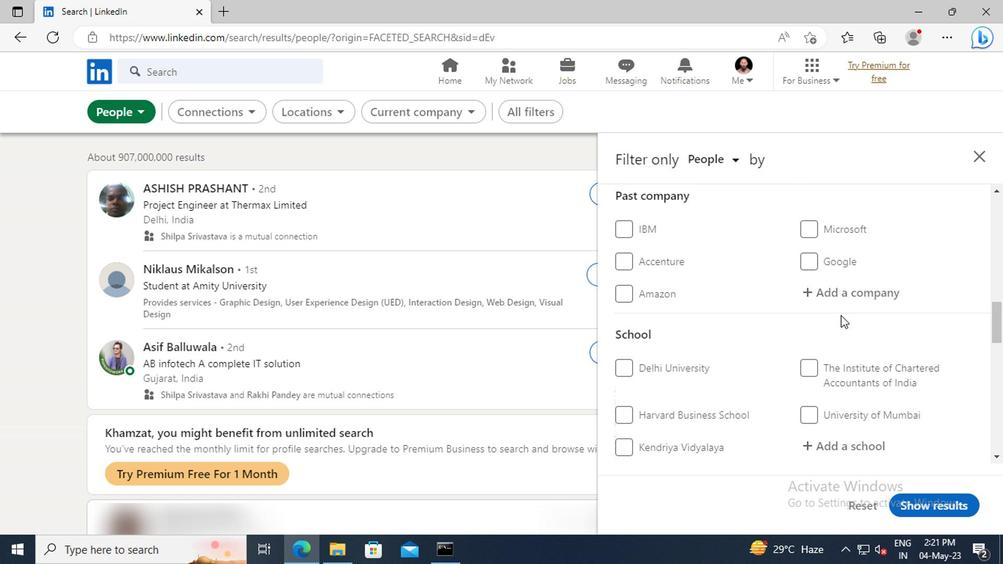 
Action: Mouse scrolled (838, 315) with delta (0, 0)
Screenshot: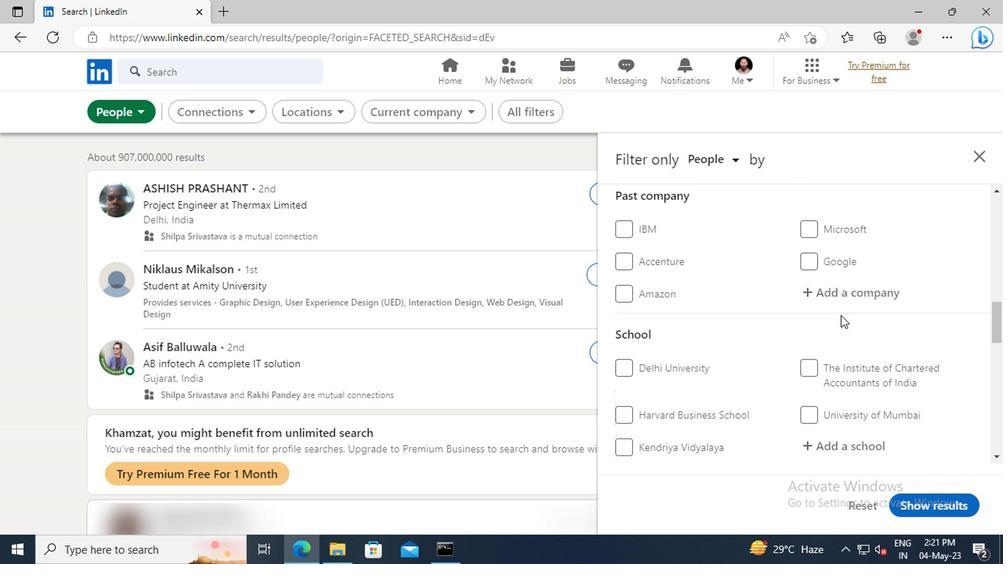 
Action: Mouse scrolled (838, 315) with delta (0, 0)
Screenshot: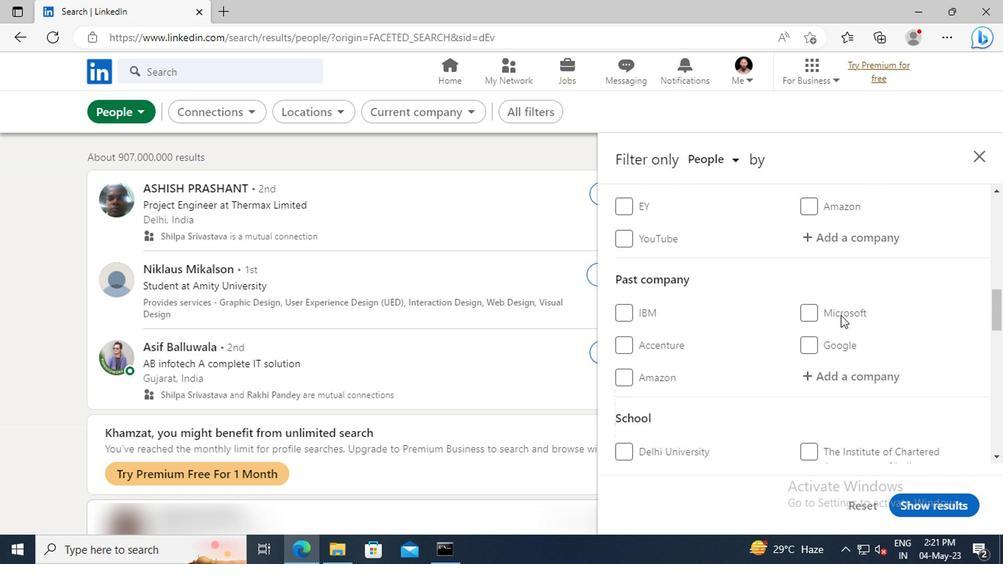 
Action: Mouse moved to (830, 282)
Screenshot: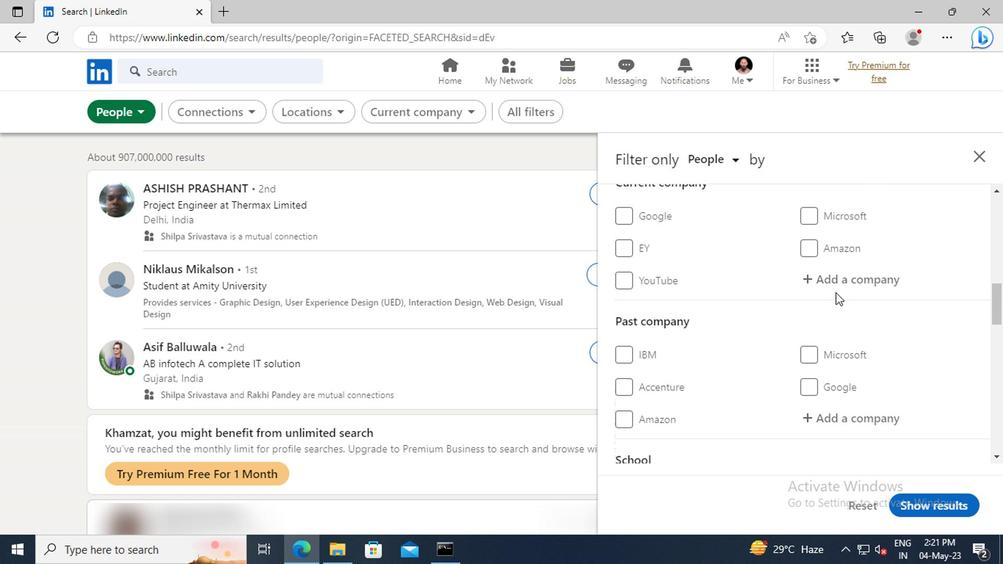 
Action: Mouse pressed left at (830, 282)
Screenshot: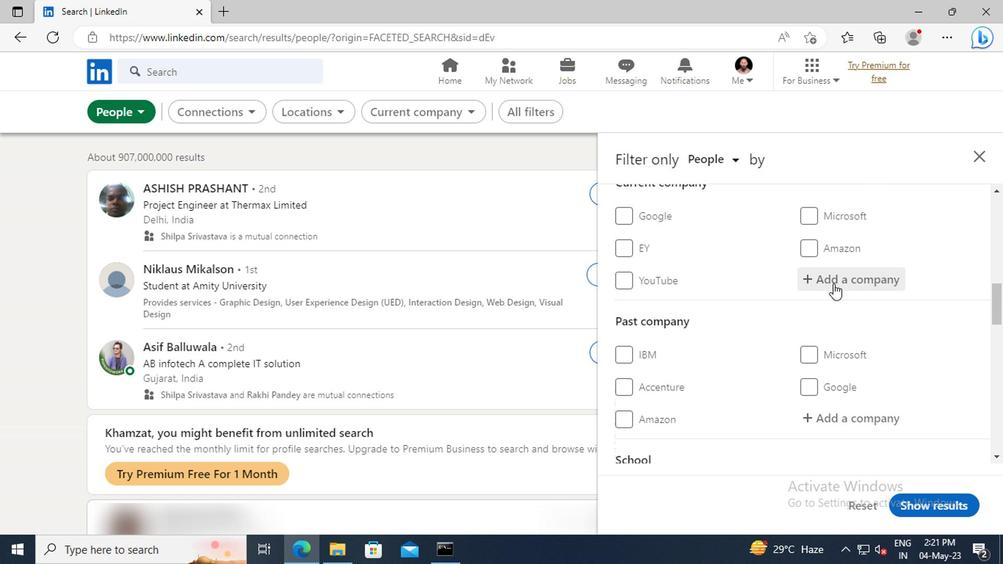 
Action: Key pressed <Key.shift>FRESHER<Key.space><Key.shift>JOBS
Screenshot: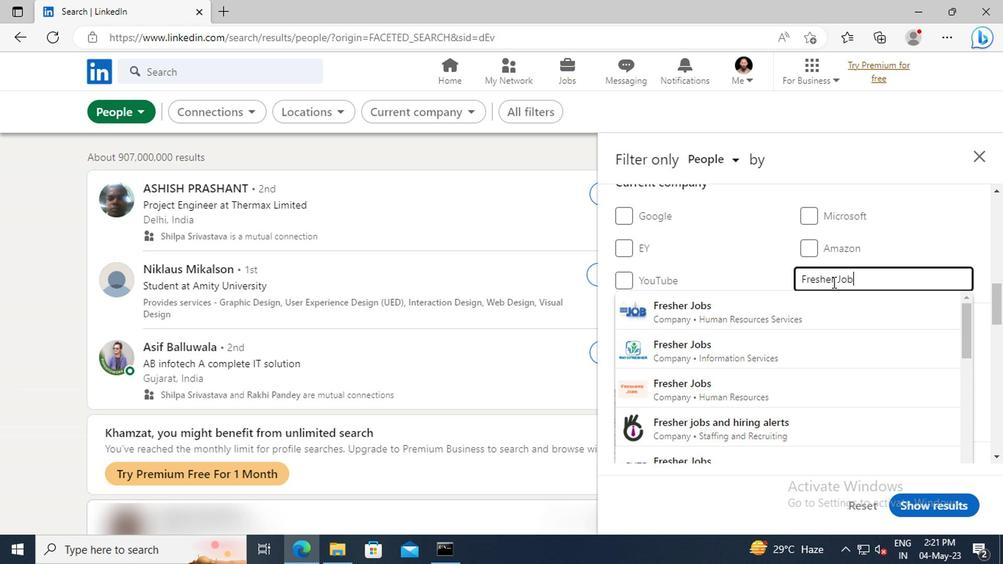 
Action: Mouse moved to (829, 310)
Screenshot: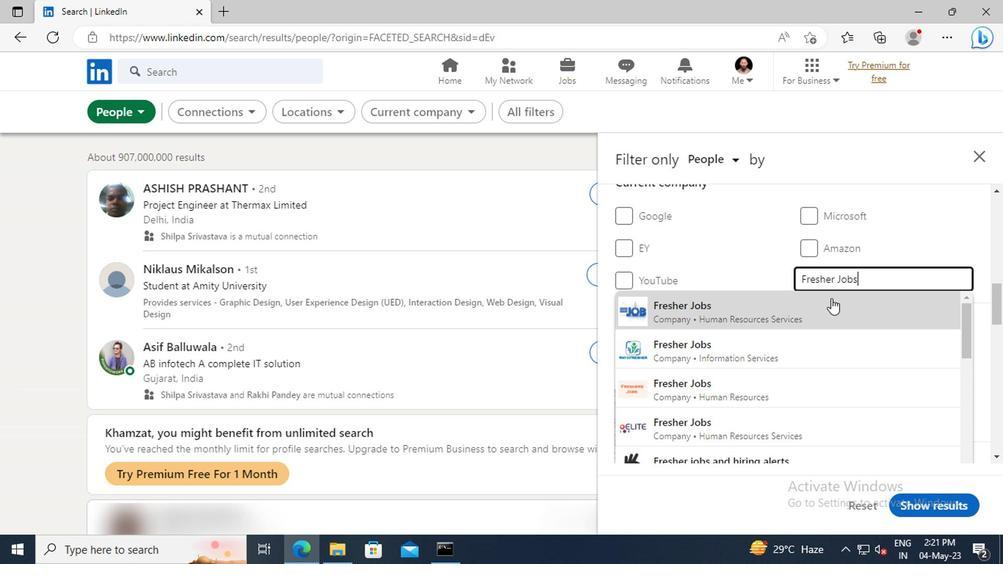 
Action: Mouse pressed left at (829, 310)
Screenshot: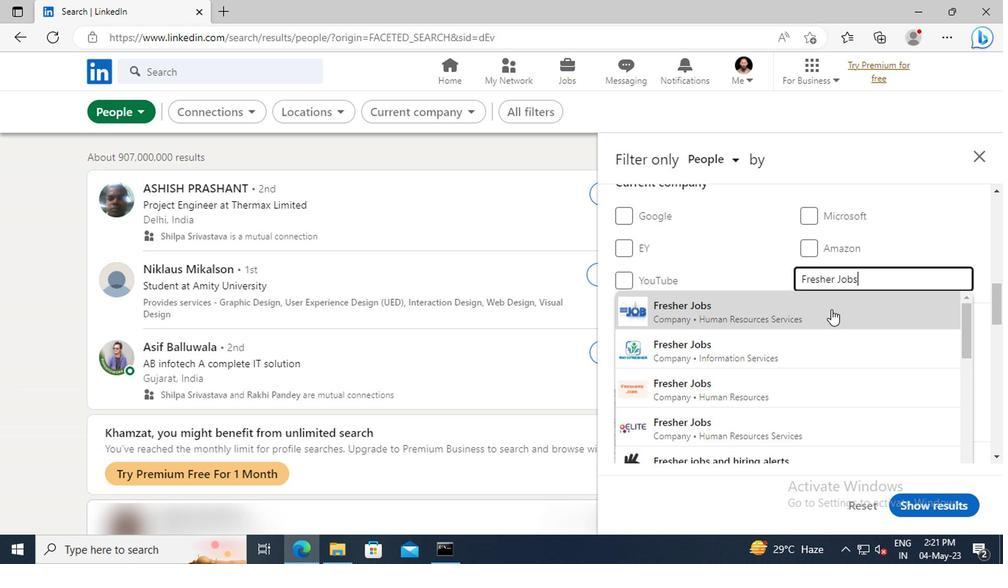 
Action: Mouse scrolled (829, 309) with delta (0, -1)
Screenshot: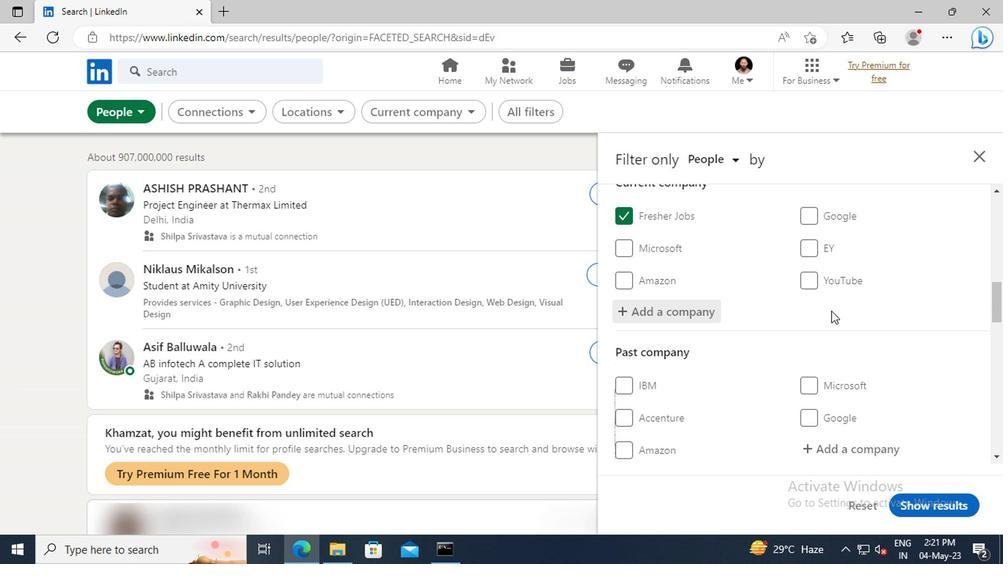 
Action: Mouse scrolled (829, 309) with delta (0, -1)
Screenshot: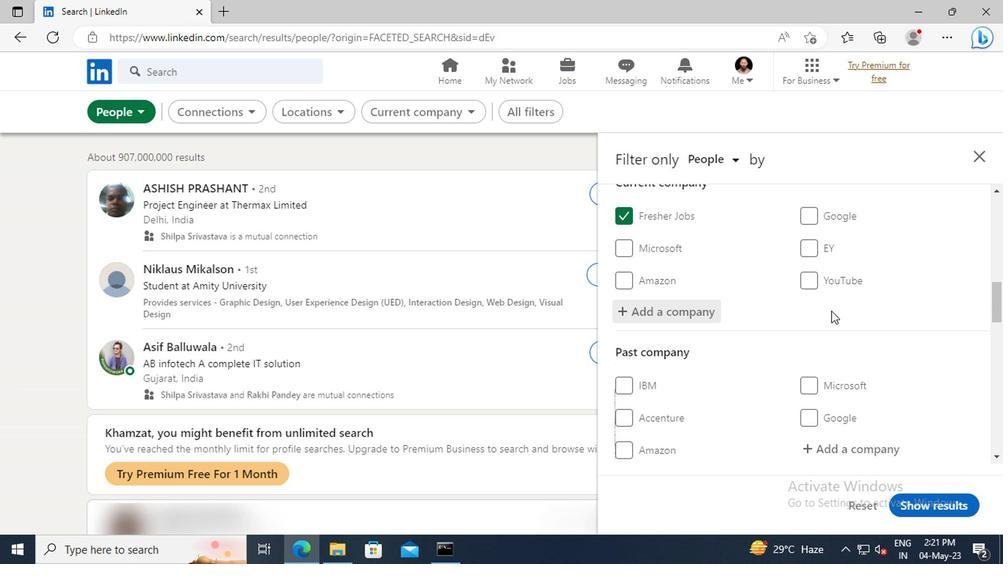 
Action: Mouse scrolled (829, 309) with delta (0, -1)
Screenshot: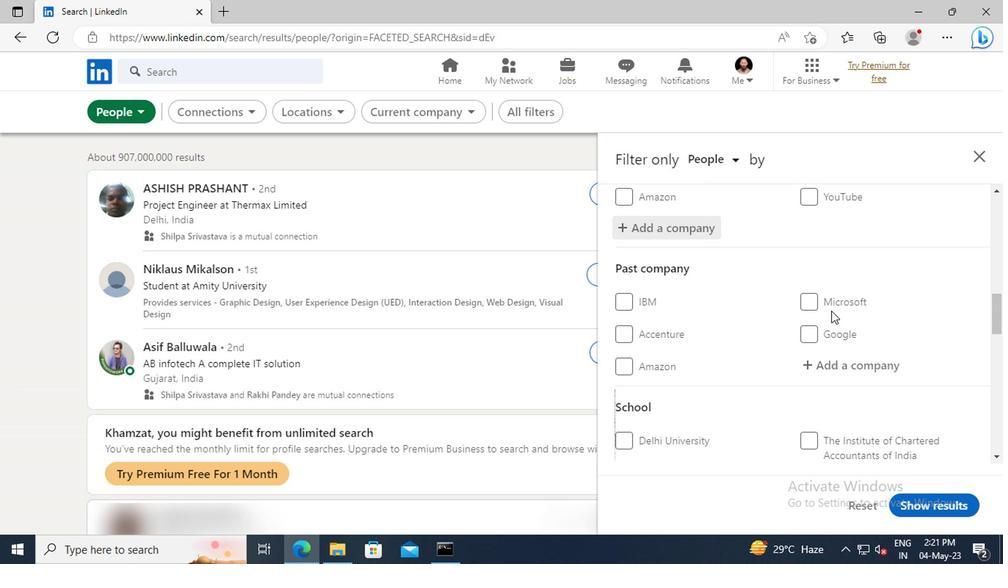 
Action: Mouse scrolled (829, 309) with delta (0, -1)
Screenshot: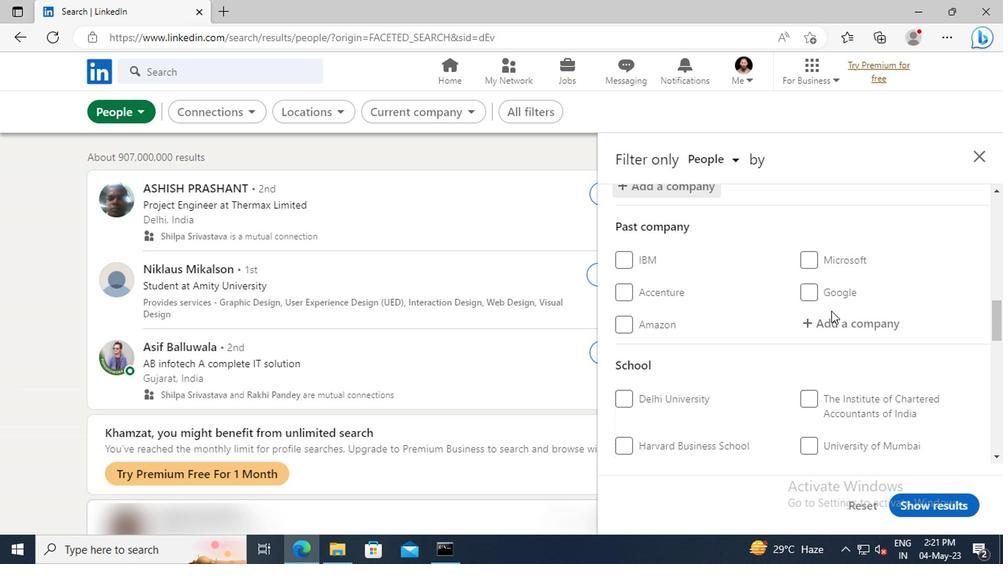 
Action: Mouse scrolled (829, 309) with delta (0, -1)
Screenshot: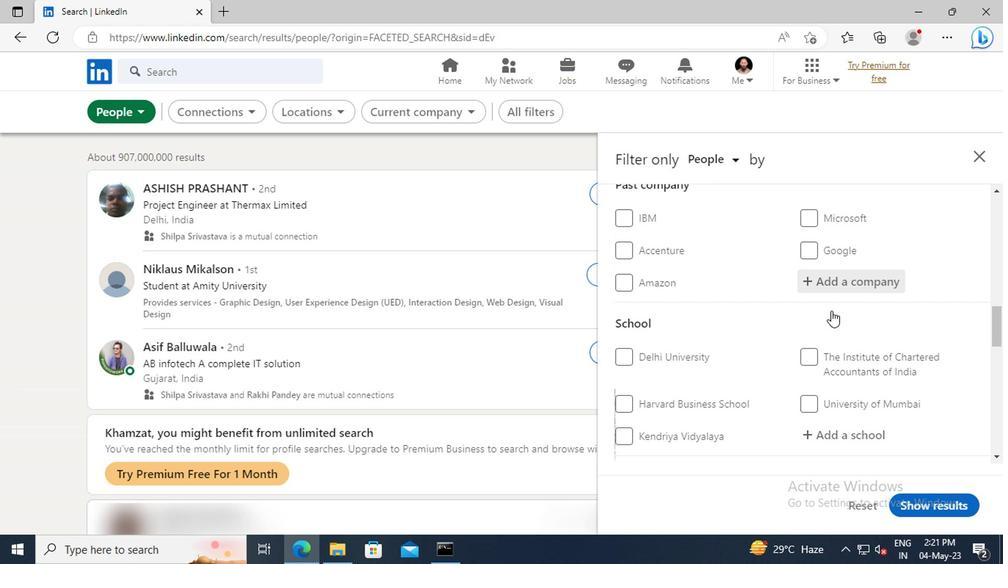 
Action: Mouse scrolled (829, 309) with delta (0, -1)
Screenshot: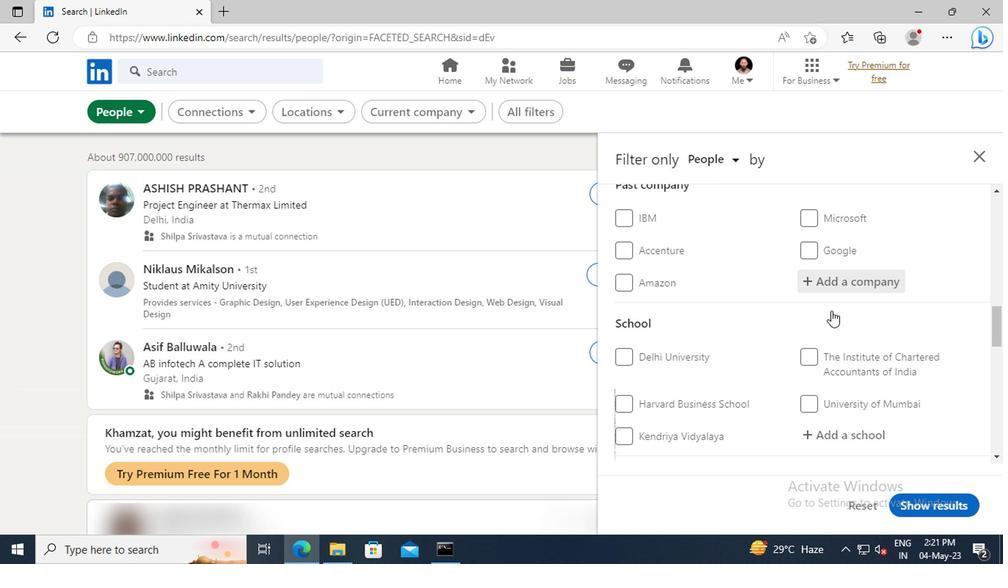 
Action: Mouse moved to (832, 347)
Screenshot: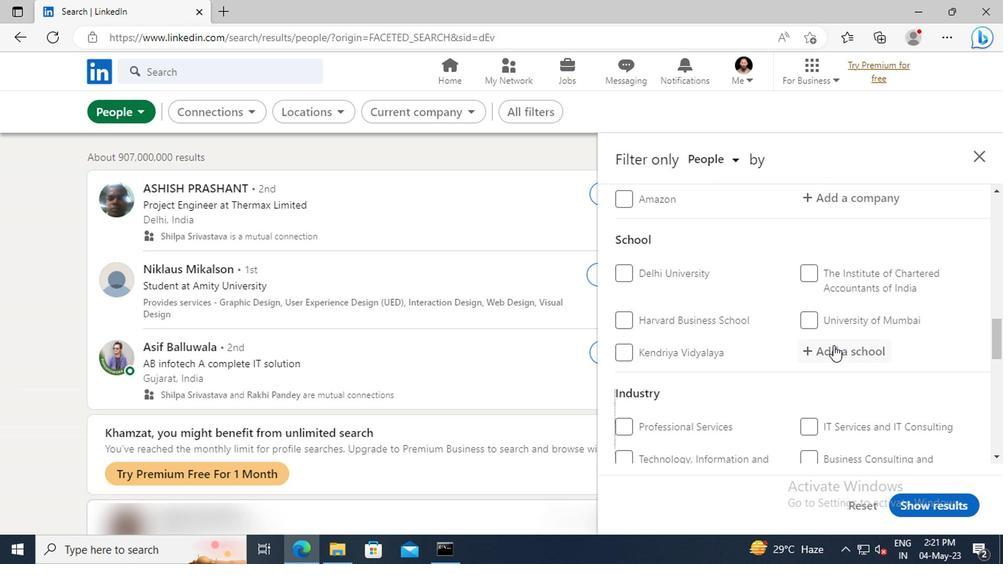 
Action: Mouse pressed left at (832, 347)
Screenshot: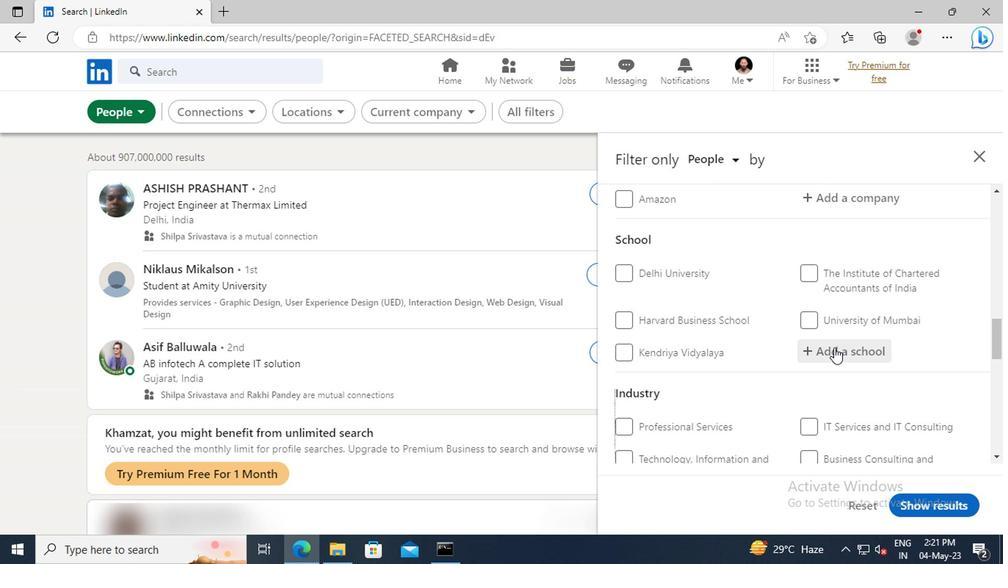 
Action: Key pressed <Key.shift>SRI<Key.space><Key.shift>KRISHNA<Key.space><Key.shift>INST
Screenshot: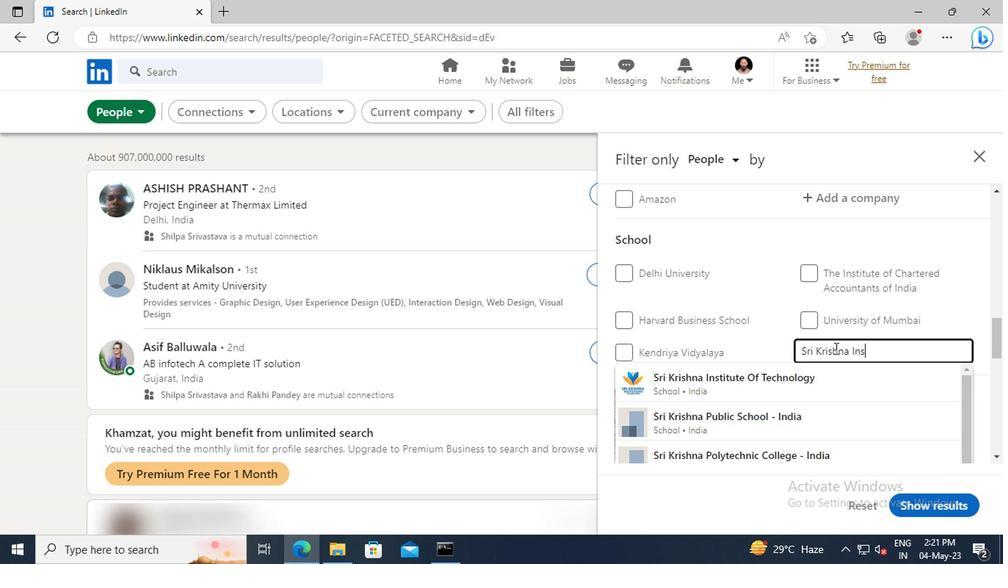 
Action: Mouse moved to (823, 379)
Screenshot: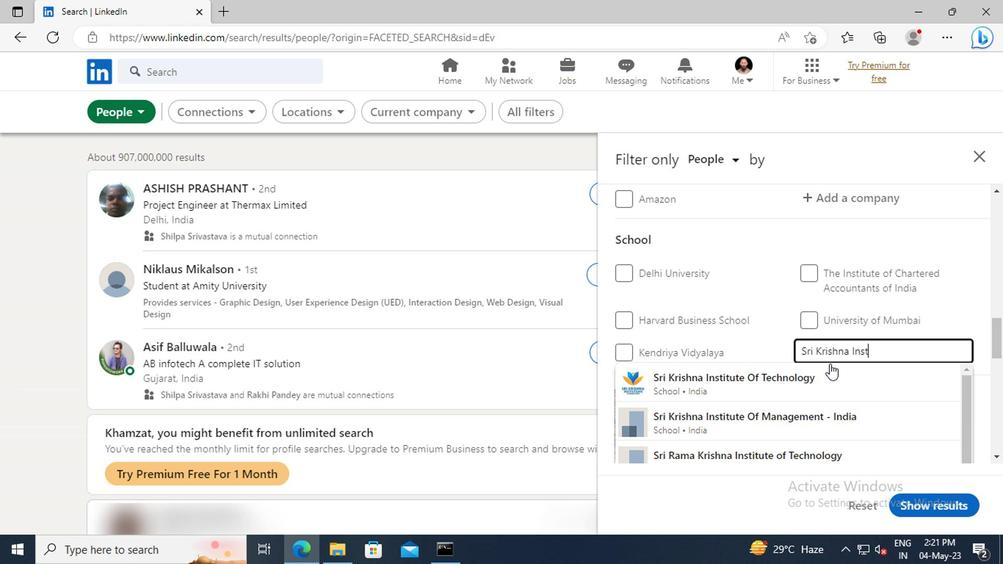 
Action: Mouse pressed left at (823, 379)
Screenshot: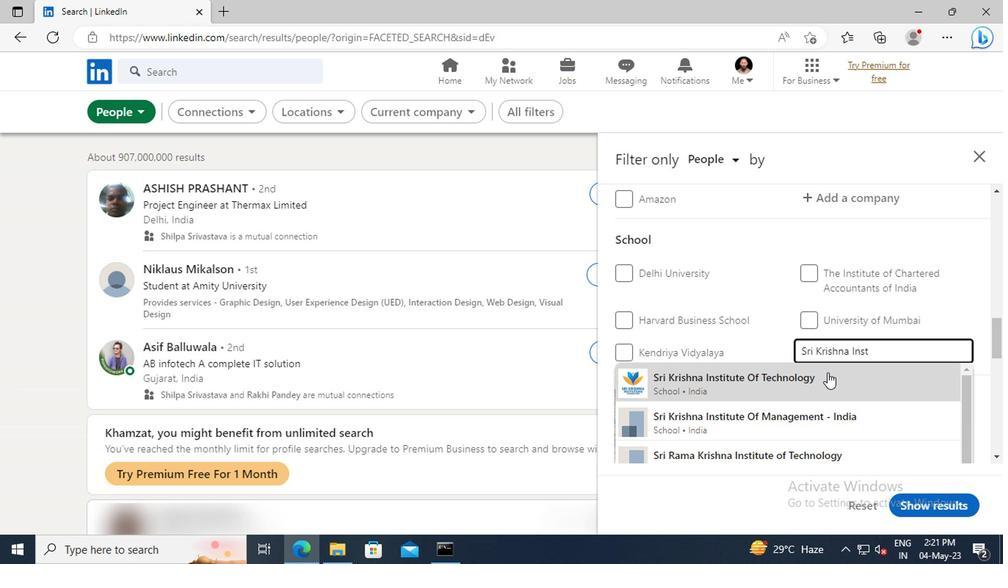 
Action: Mouse scrolled (823, 378) with delta (0, -1)
Screenshot: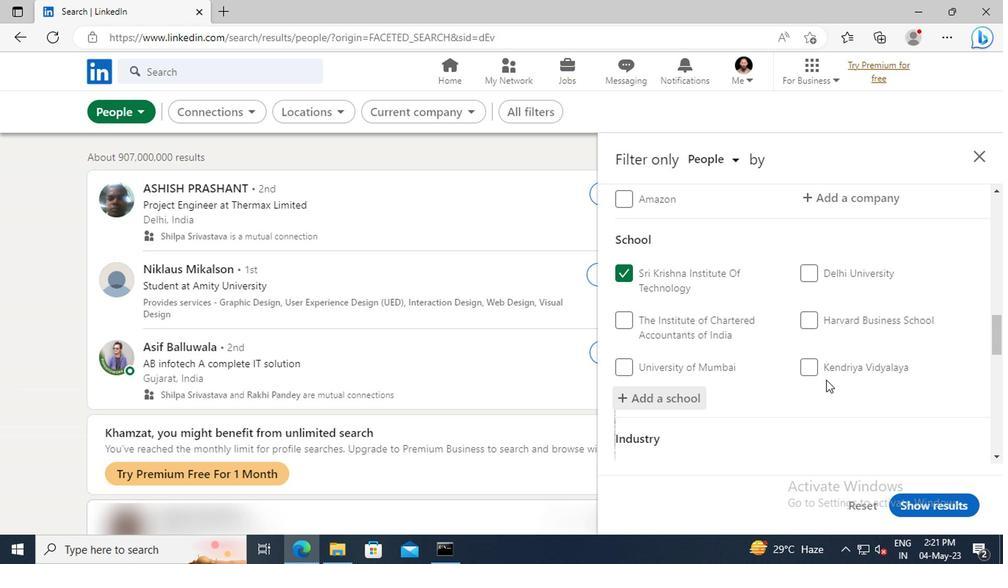 
Action: Mouse scrolled (823, 378) with delta (0, -1)
Screenshot: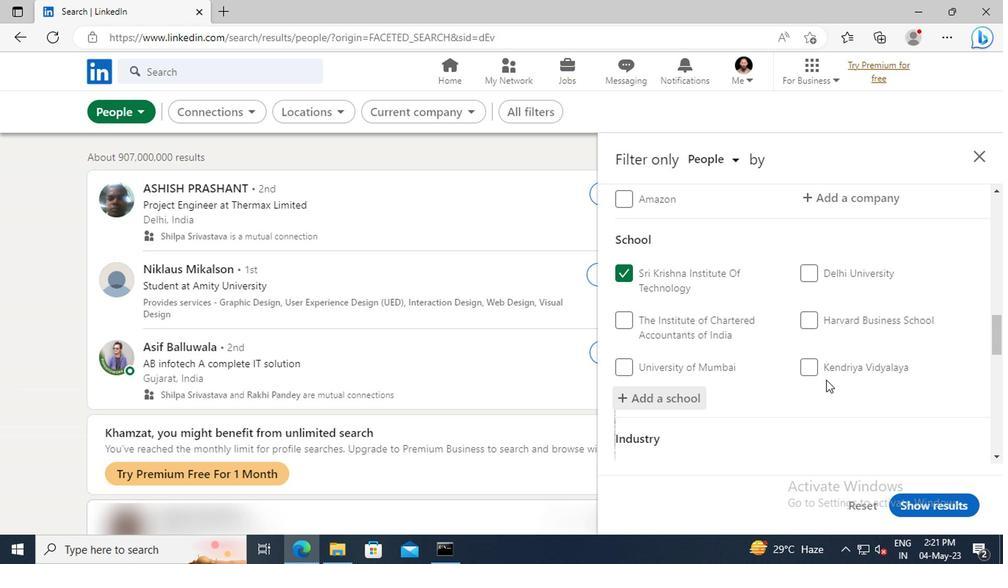 
Action: Mouse moved to (822, 376)
Screenshot: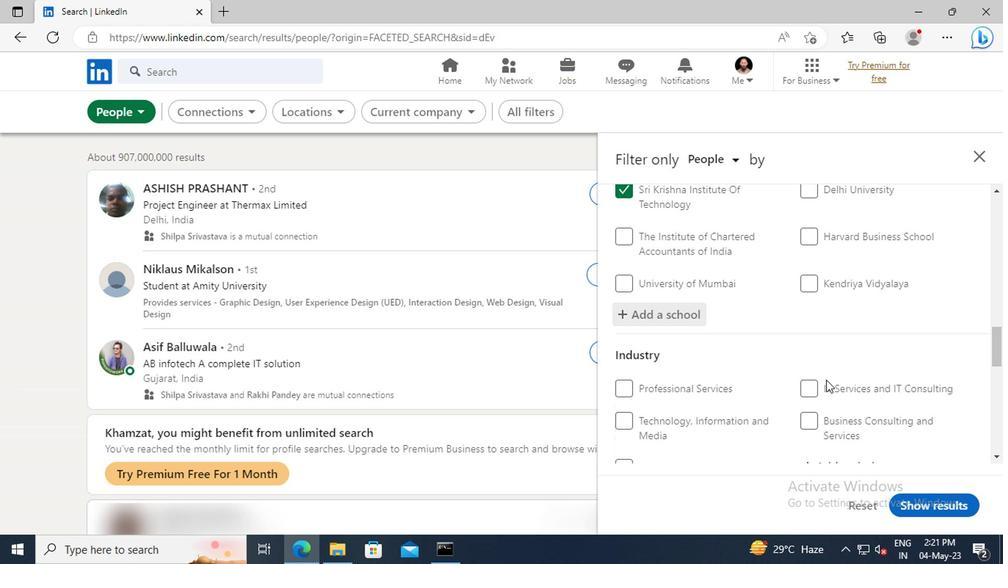 
Action: Mouse scrolled (822, 376) with delta (0, 0)
Screenshot: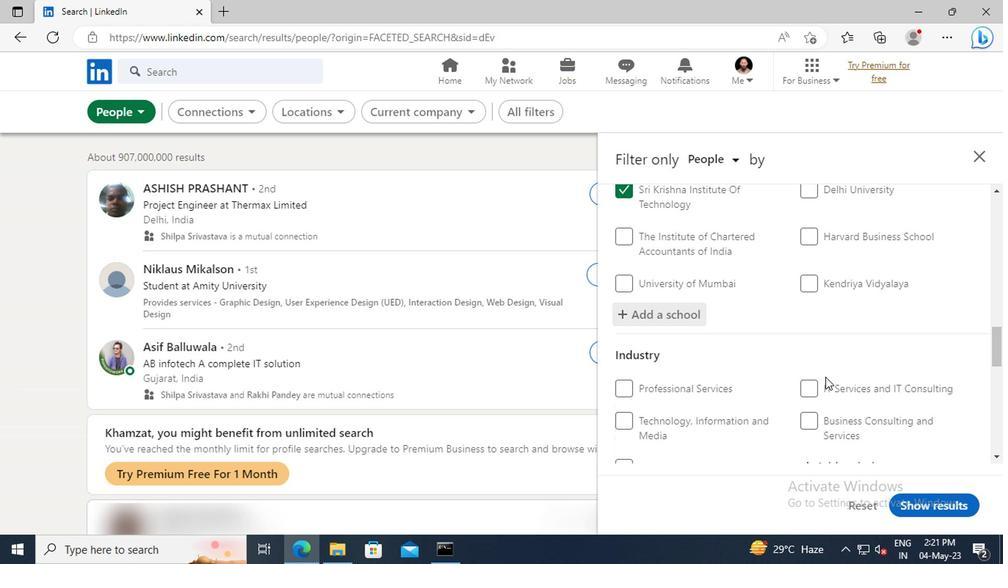 
Action: Mouse scrolled (822, 376) with delta (0, 0)
Screenshot: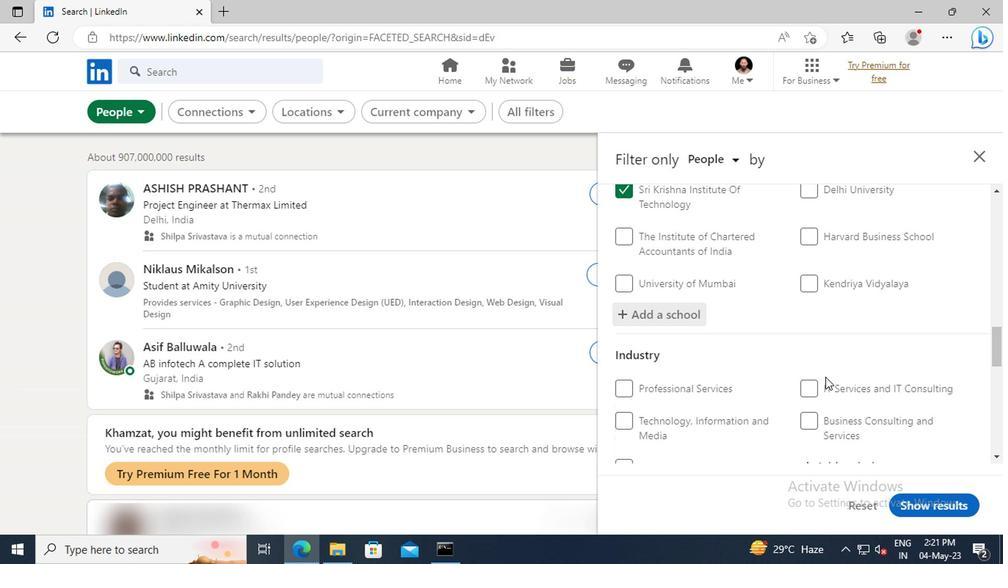 
Action: Mouse moved to (825, 378)
Screenshot: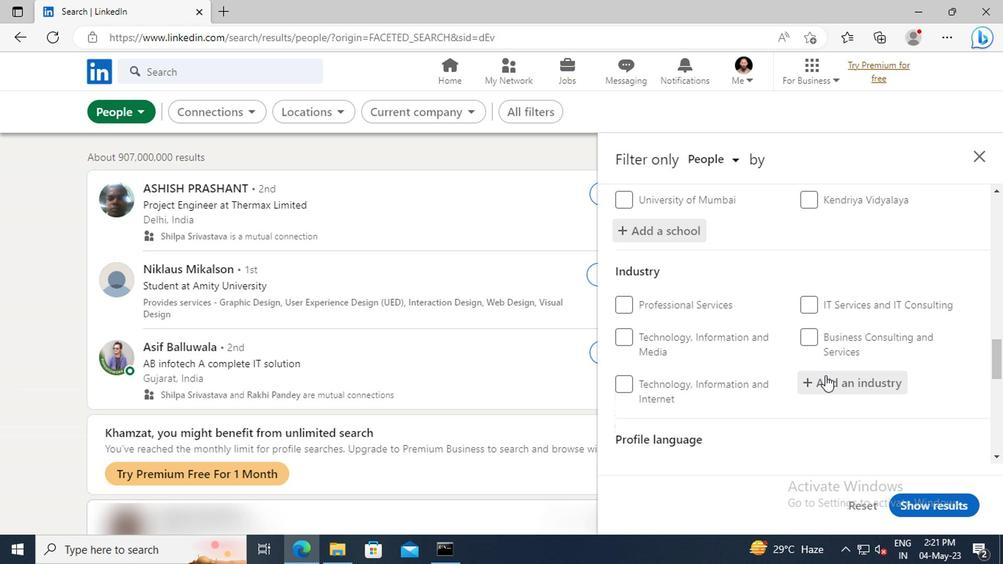 
Action: Mouse pressed left at (825, 378)
Screenshot: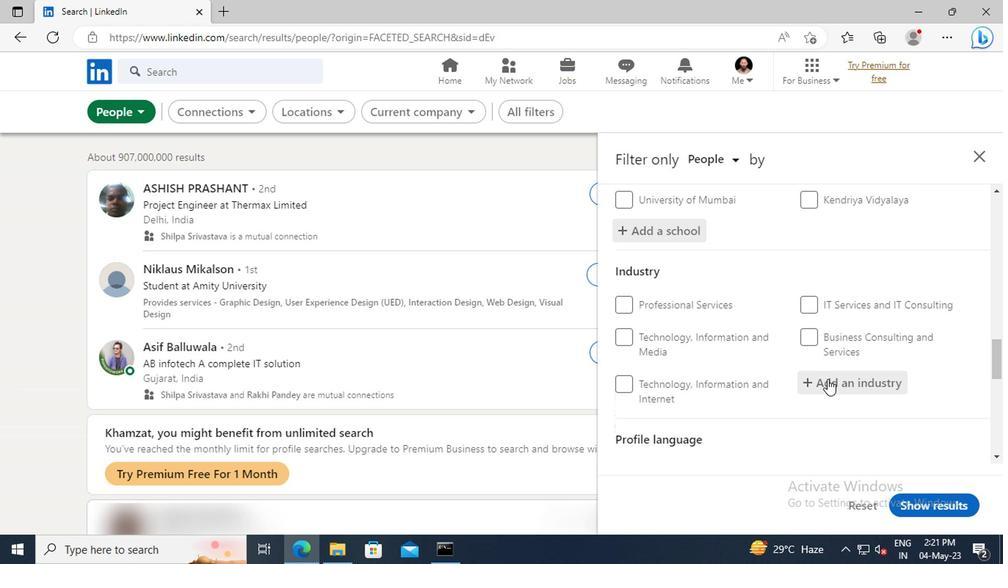 
Action: Key pressed <Key.shift>ARTIST
Screenshot: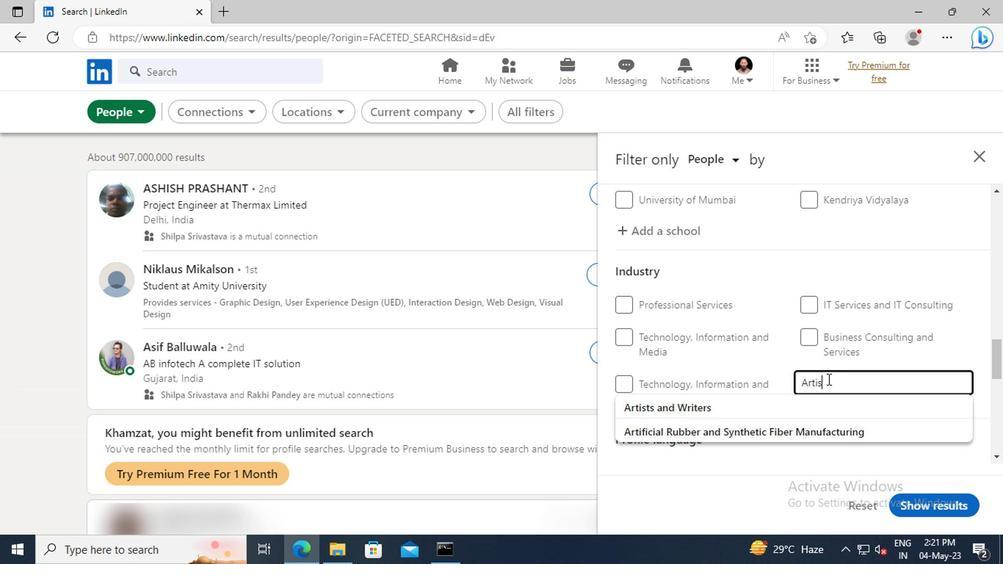 
Action: Mouse moved to (830, 399)
Screenshot: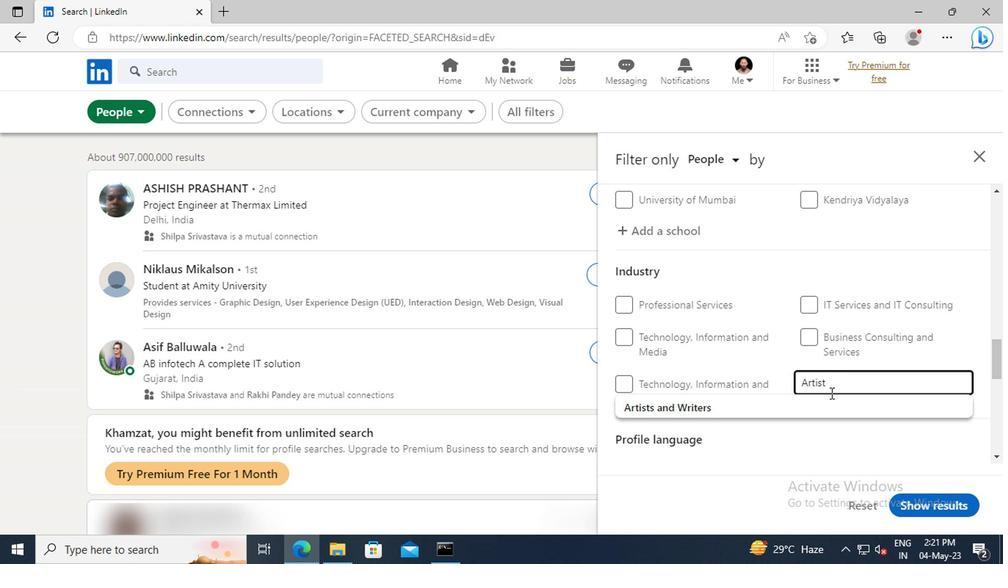 
Action: Mouse pressed left at (830, 399)
Screenshot: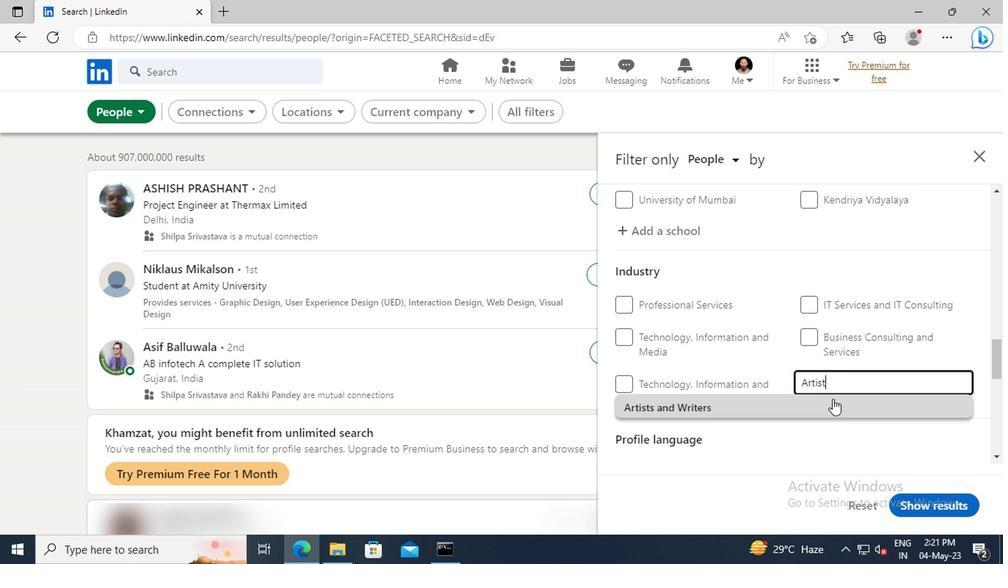 
Action: Mouse scrolled (830, 398) with delta (0, 0)
Screenshot: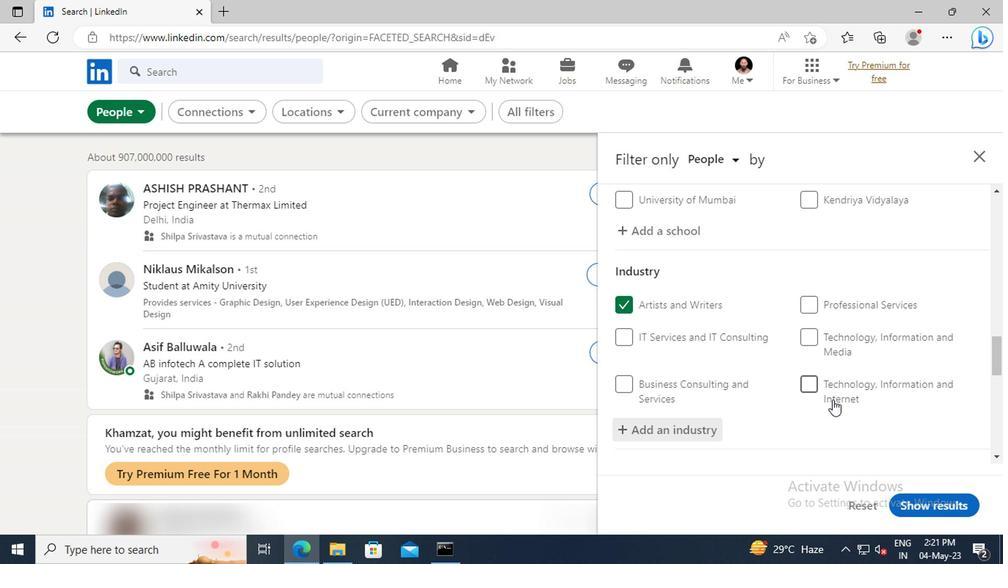 
Action: Mouse moved to (831, 399)
Screenshot: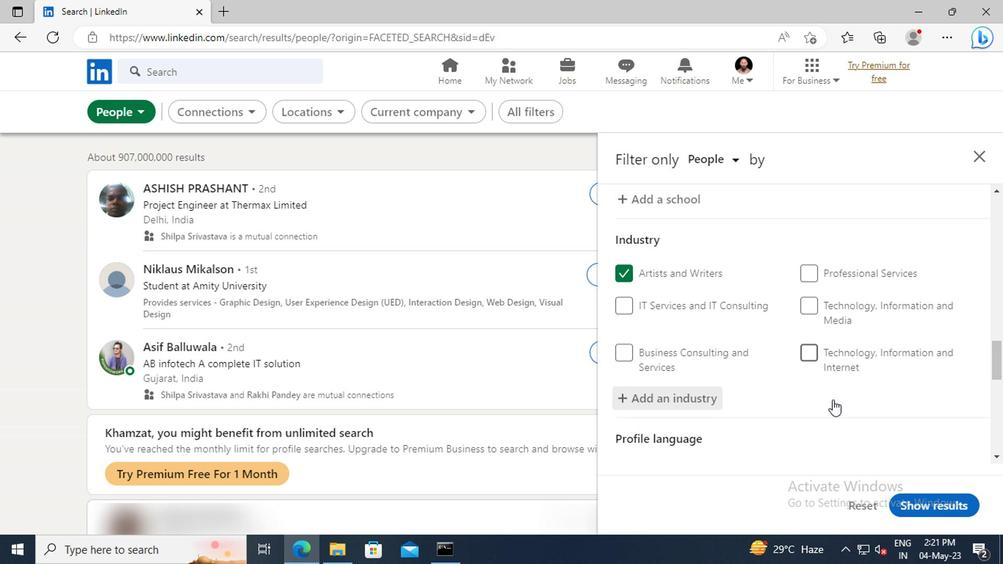 
Action: Mouse scrolled (831, 398) with delta (0, 0)
Screenshot: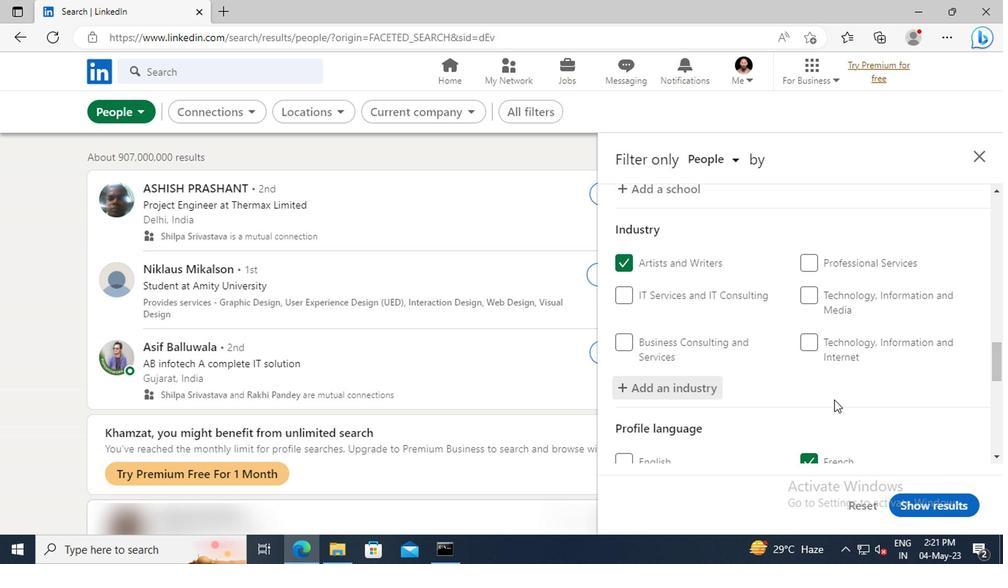 
Action: Mouse scrolled (831, 398) with delta (0, 0)
Screenshot: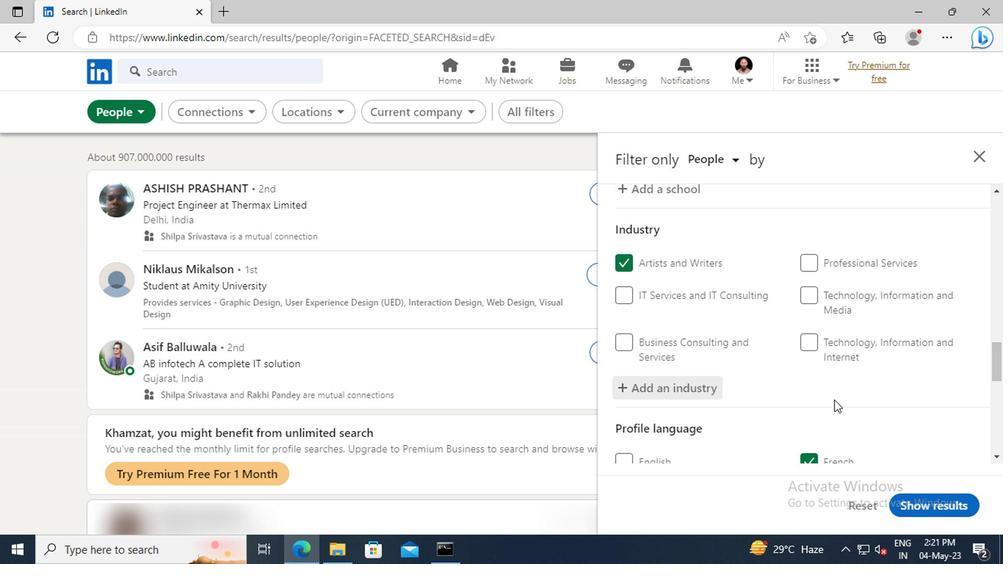 
Action: Mouse moved to (832, 399)
Screenshot: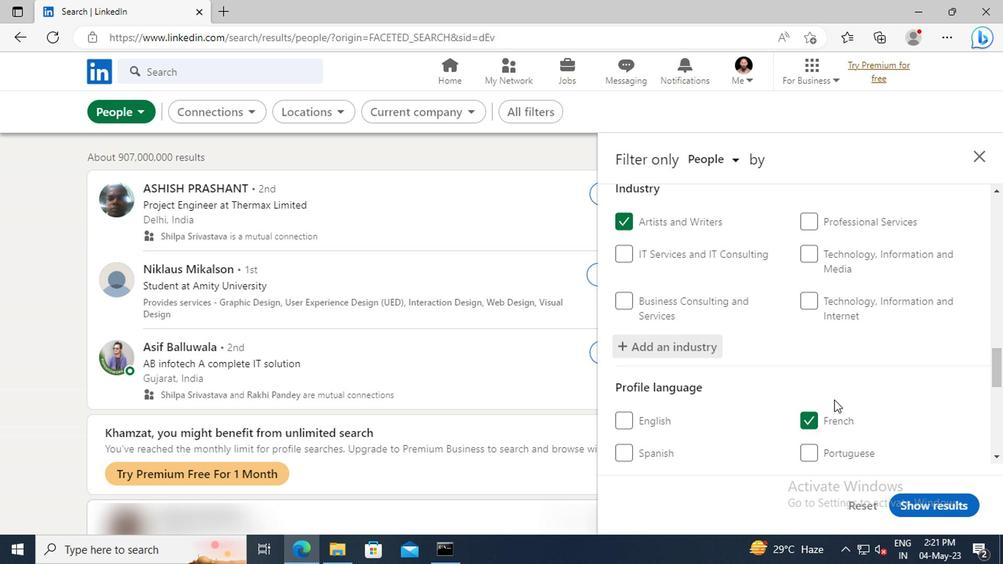 
Action: Mouse scrolled (832, 398) with delta (0, 0)
Screenshot: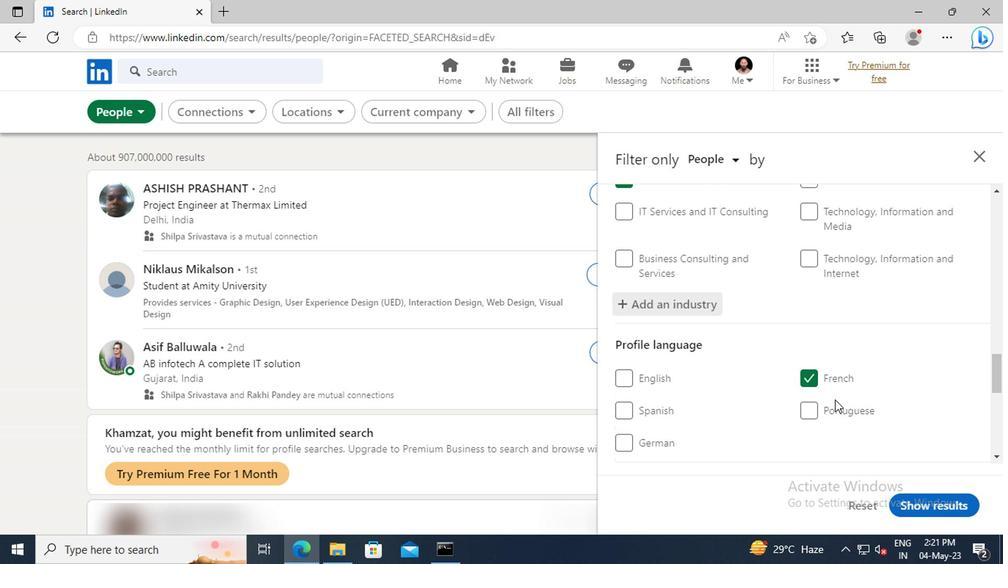 
Action: Mouse scrolled (832, 398) with delta (0, 0)
Screenshot: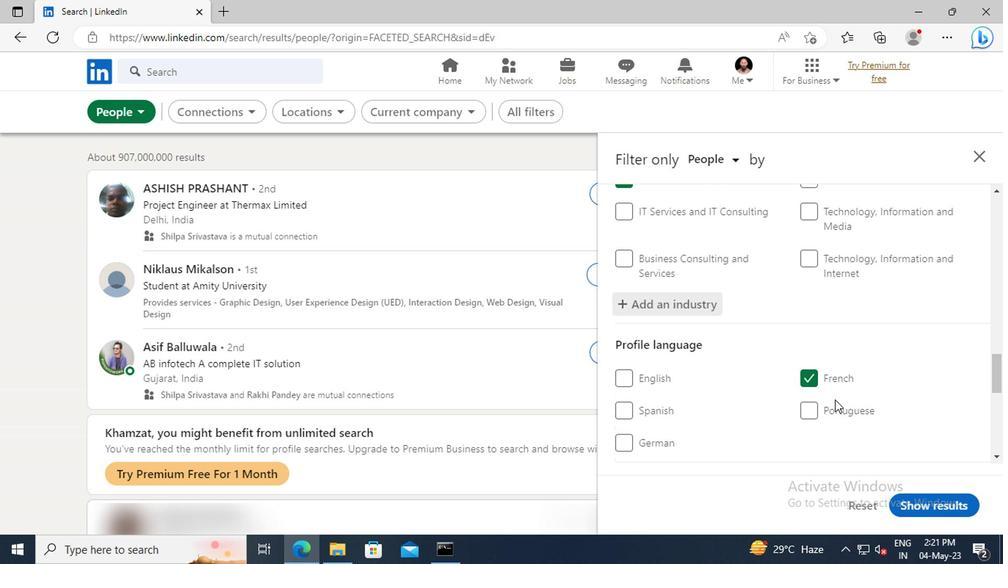 
Action: Mouse moved to (831, 389)
Screenshot: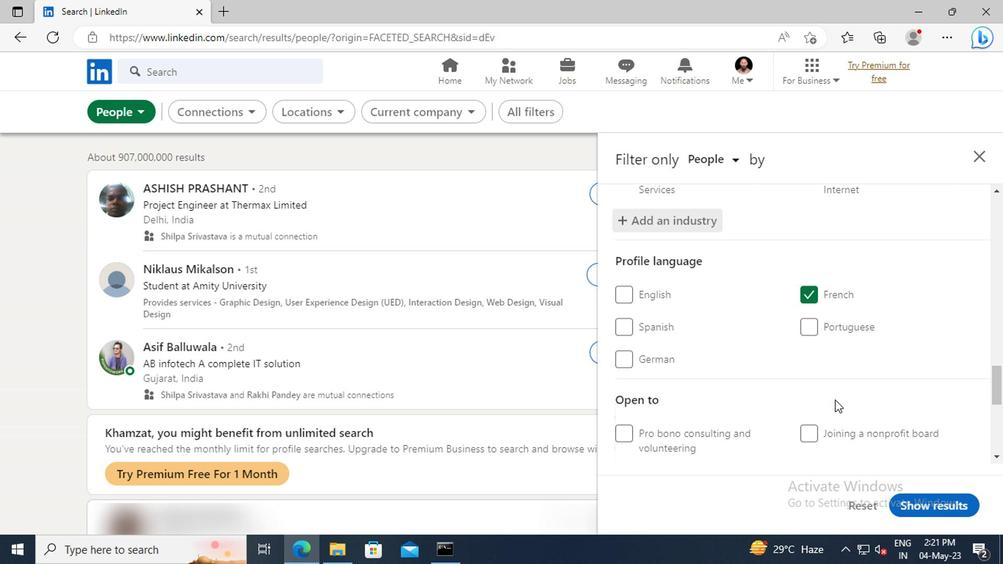 
Action: Mouse scrolled (831, 388) with delta (0, -1)
Screenshot: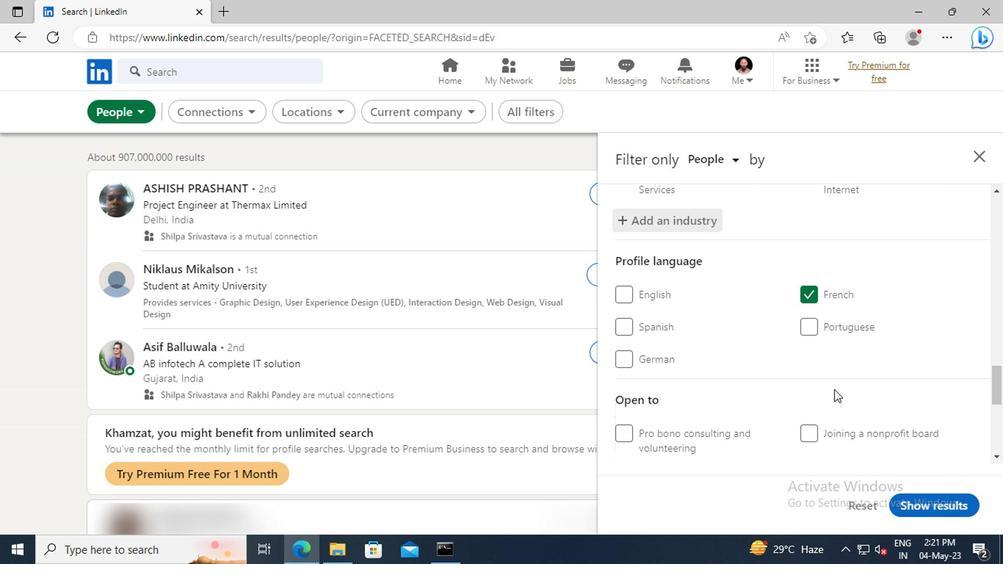 
Action: Mouse scrolled (831, 388) with delta (0, -1)
Screenshot: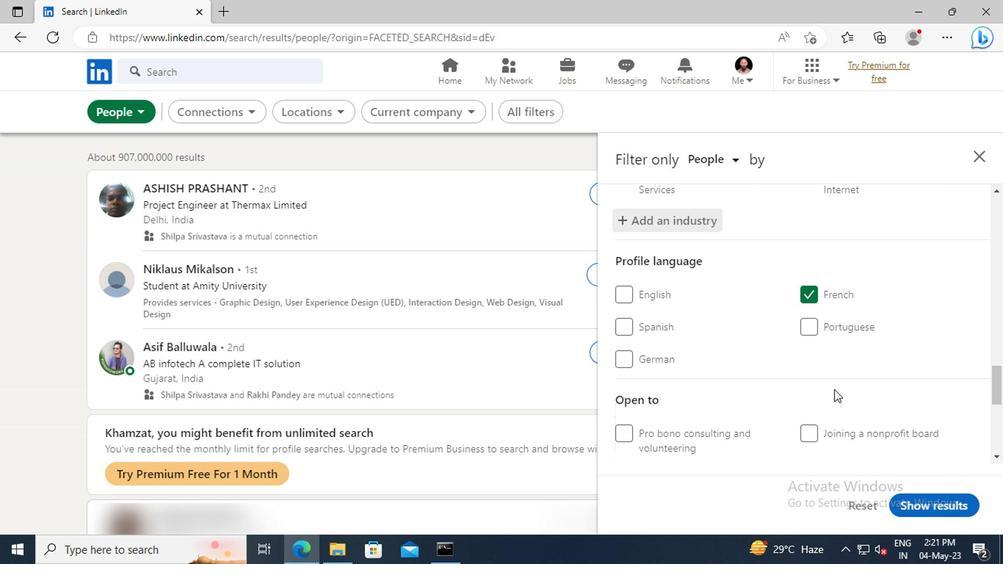 
Action: Mouse moved to (834, 370)
Screenshot: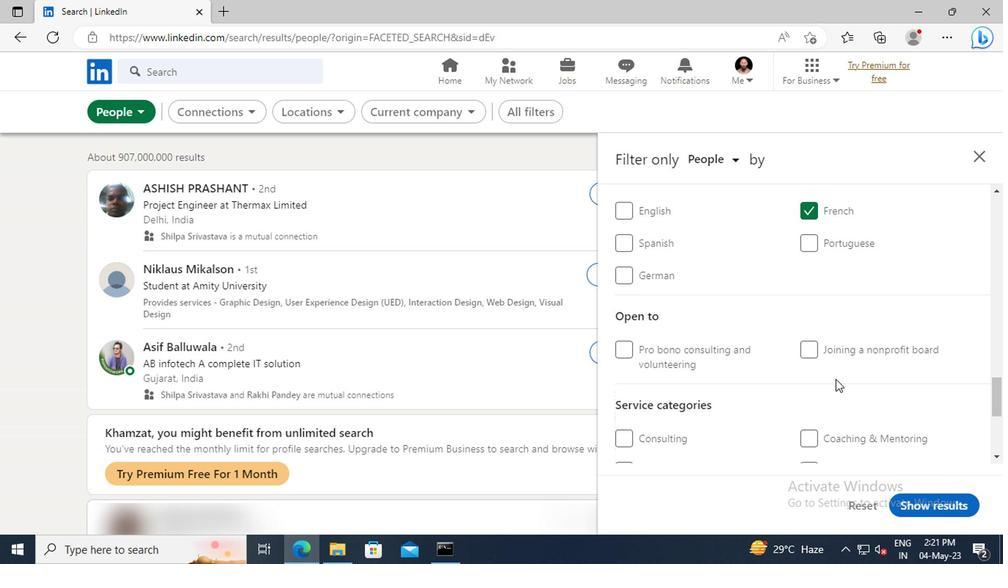 
Action: Mouse scrolled (834, 369) with delta (0, -1)
Screenshot: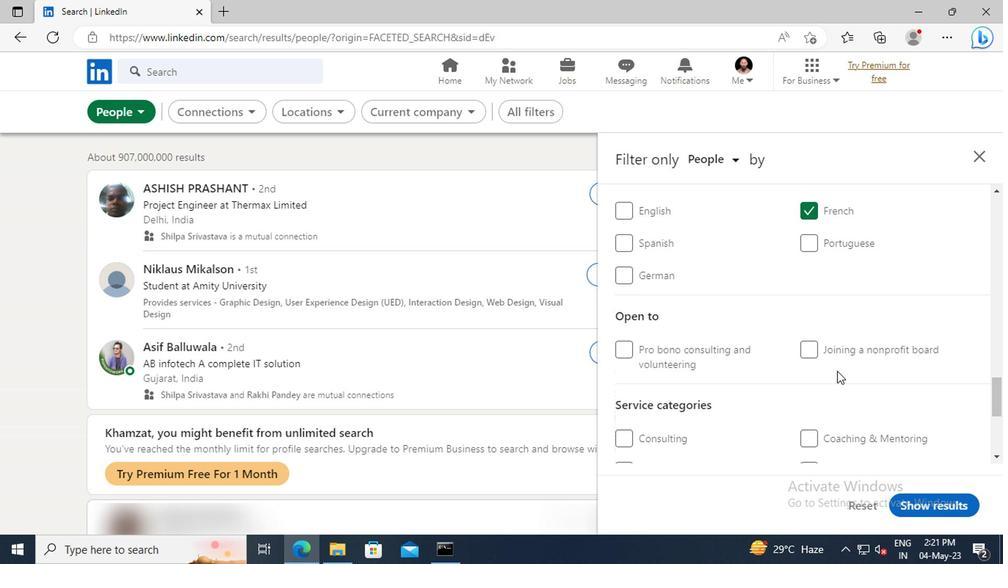 
Action: Mouse scrolled (834, 369) with delta (0, -1)
Screenshot: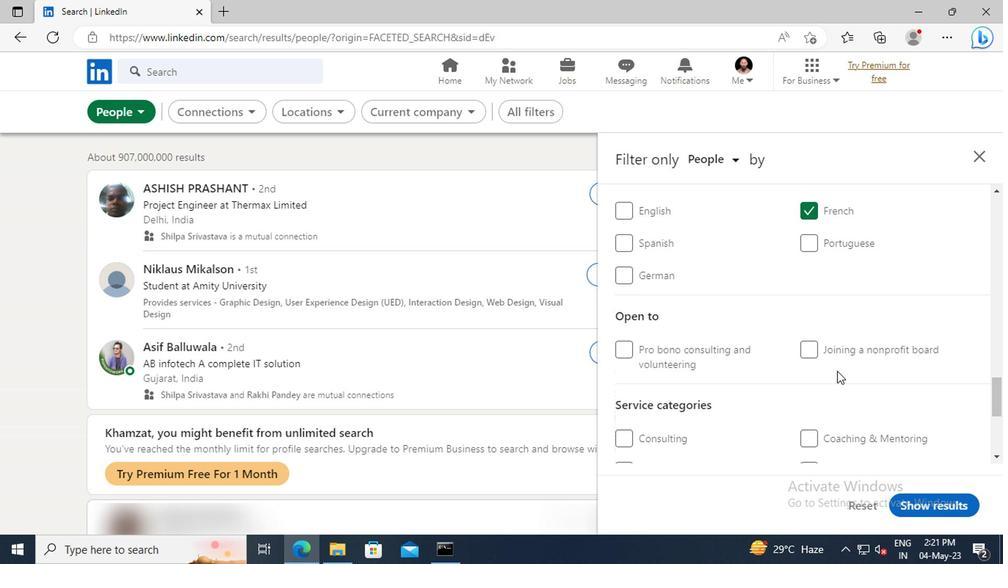 
Action: Mouse moved to (834, 360)
Screenshot: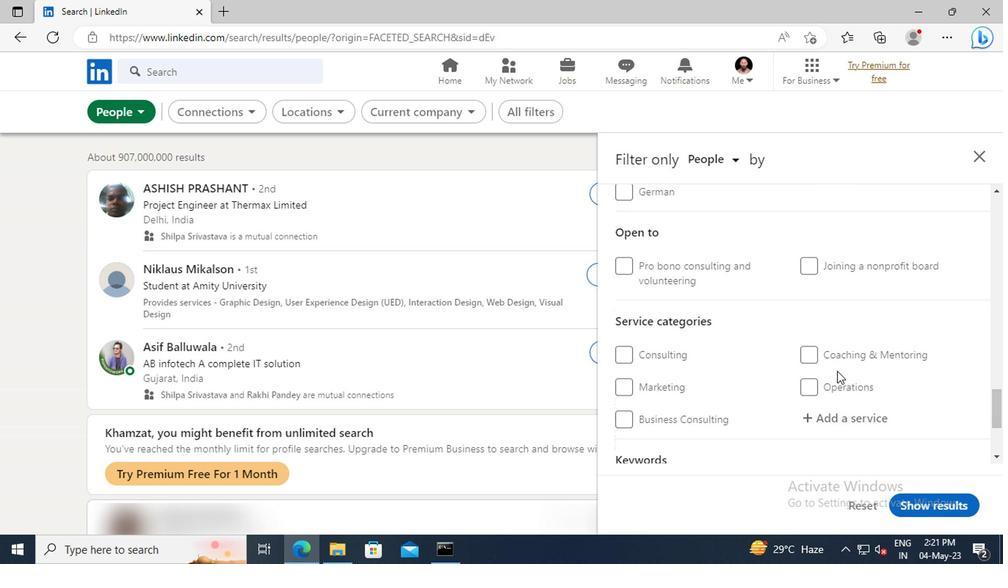 
Action: Mouse scrolled (834, 360) with delta (0, 0)
Screenshot: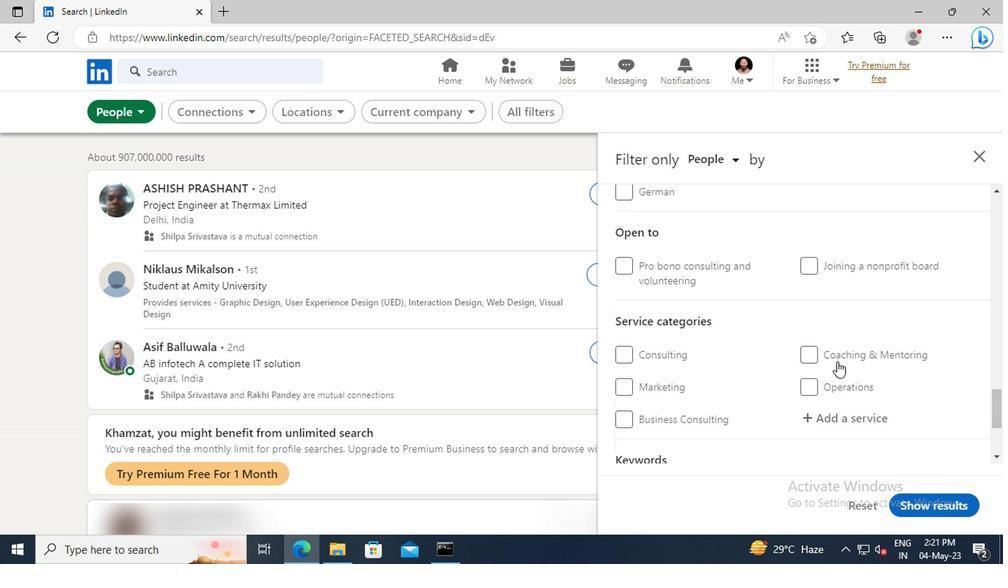 
Action: Mouse scrolled (834, 360) with delta (0, 0)
Screenshot: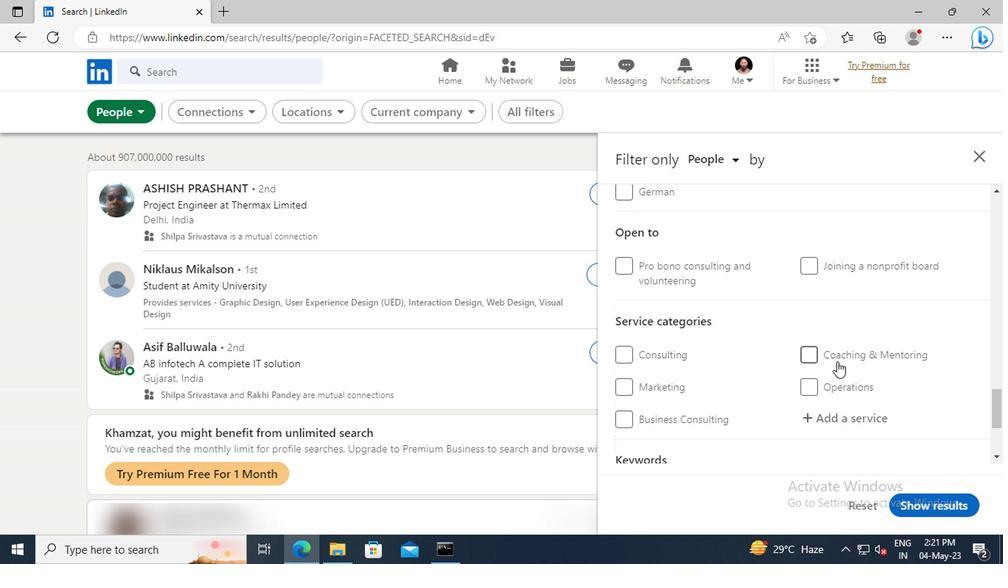 
Action: Mouse moved to (834, 341)
Screenshot: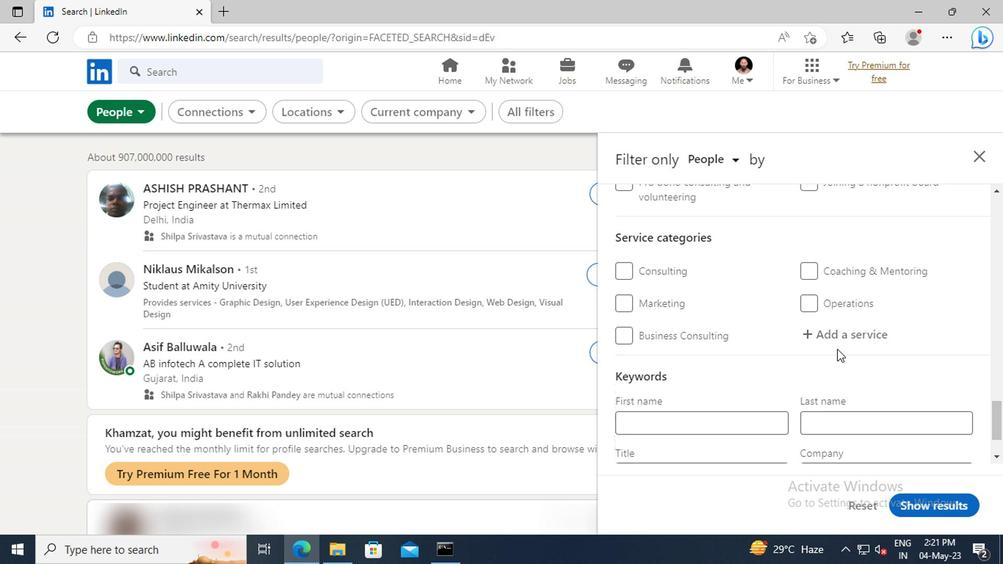 
Action: Mouse pressed left at (834, 341)
Screenshot: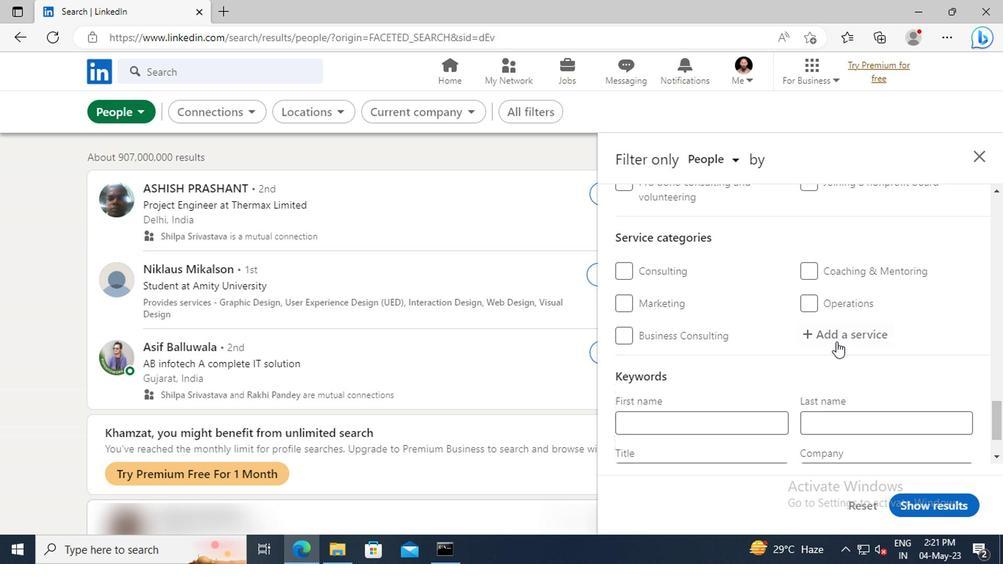
Action: Key pressed <Key.shift>ANIMATI
Screenshot: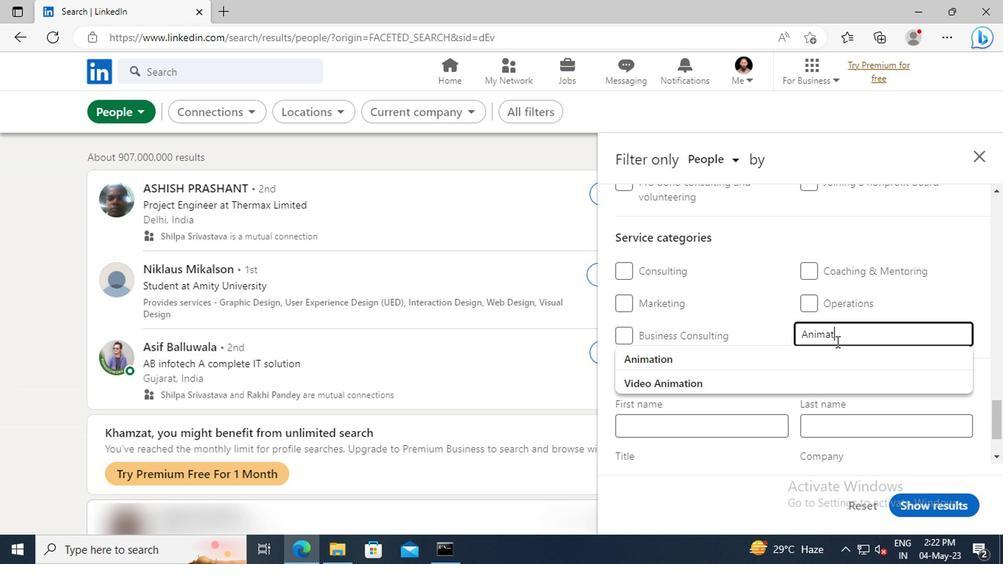 
Action: Mouse moved to (834, 340)
Screenshot: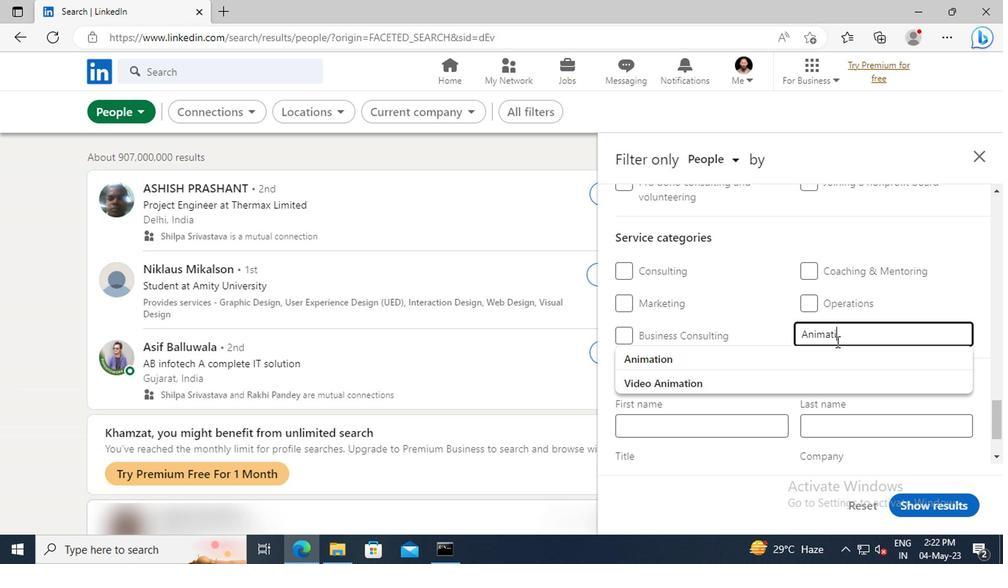 
Action: Key pressed ON<Key.shift>ARCHITECTURE<Key.enter>
Screenshot: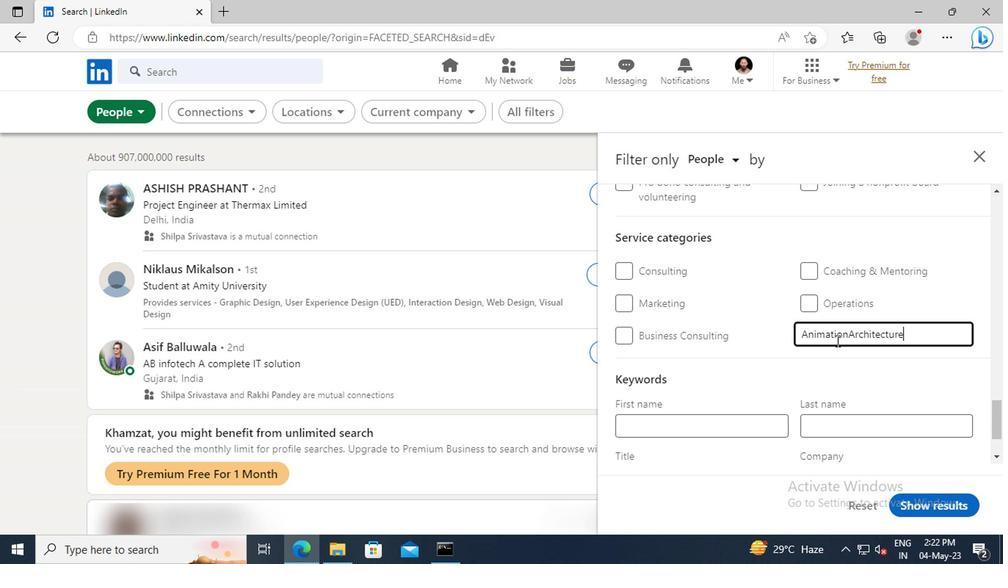 
Action: Mouse scrolled (834, 340) with delta (0, 0)
Screenshot: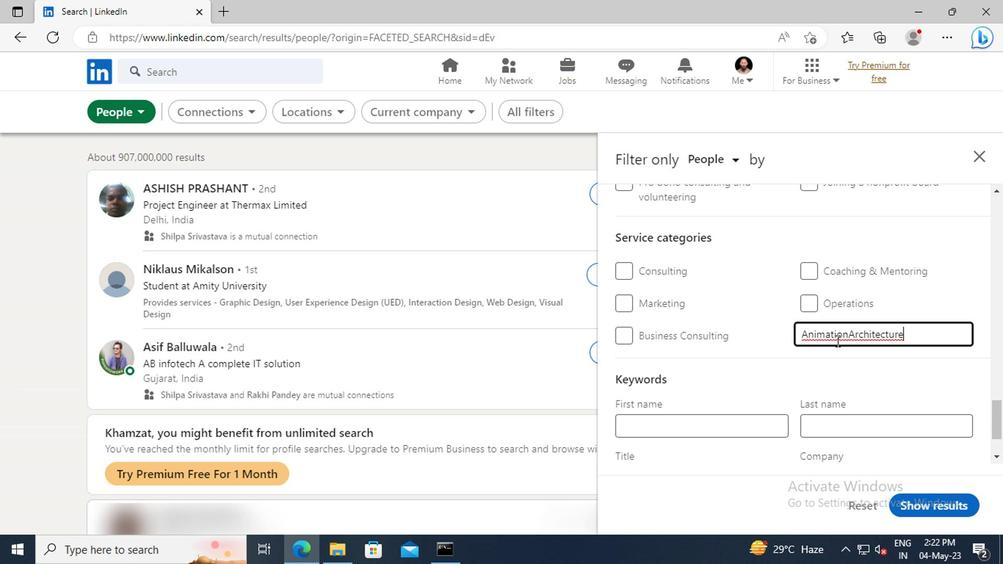 
Action: Mouse scrolled (834, 340) with delta (0, 0)
Screenshot: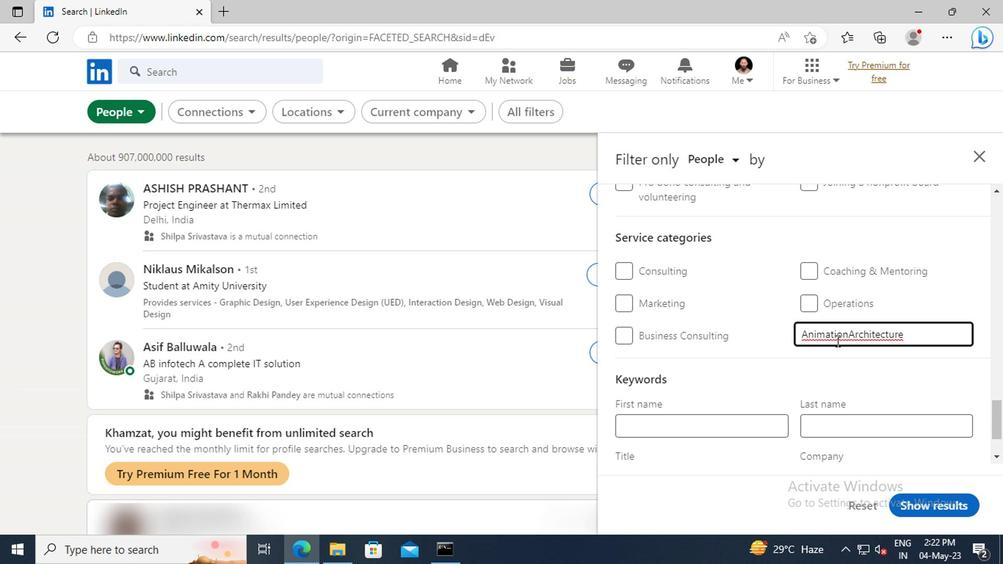 
Action: Mouse scrolled (834, 340) with delta (0, 0)
Screenshot: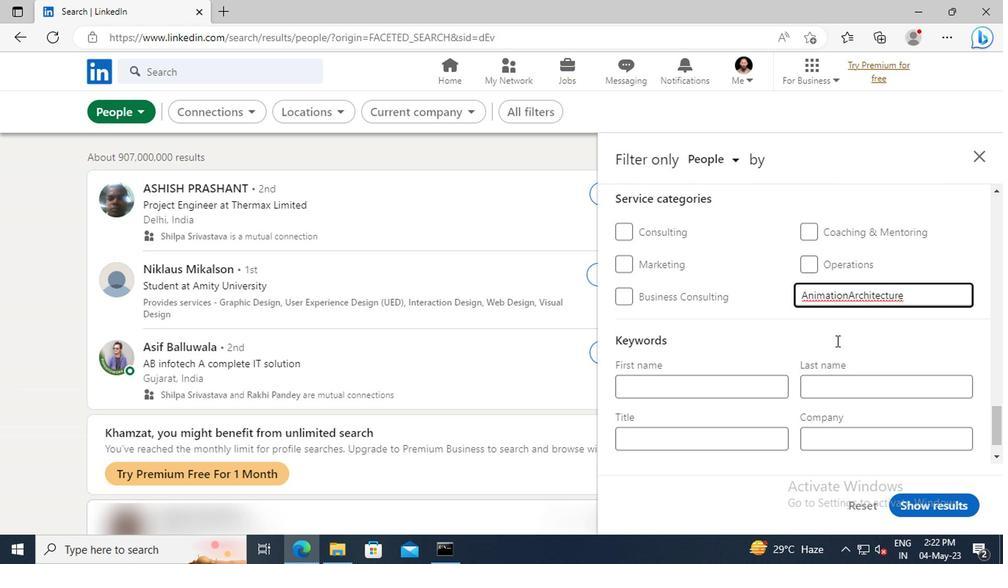 
Action: Mouse moved to (747, 393)
Screenshot: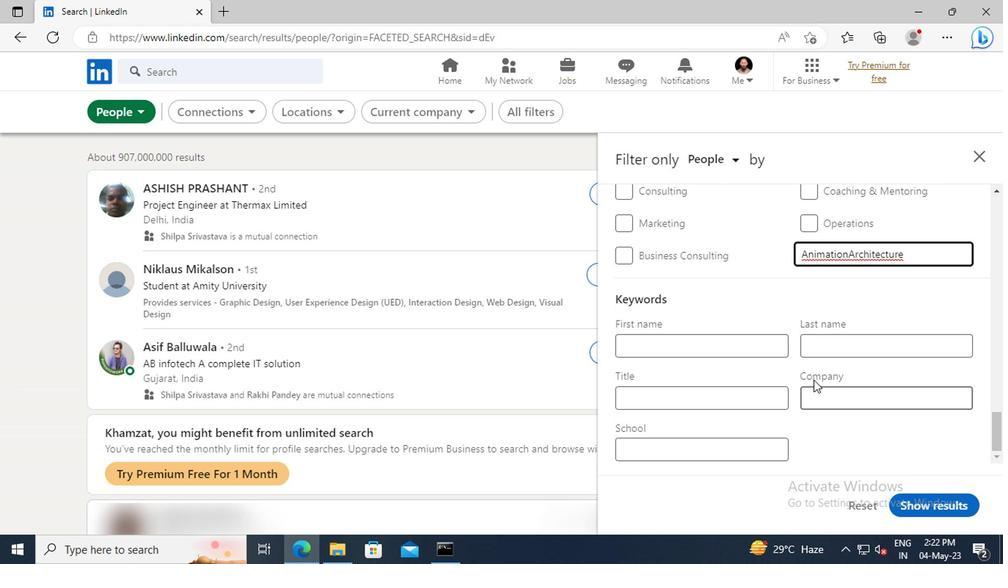 
Action: Mouse pressed left at (747, 393)
Screenshot: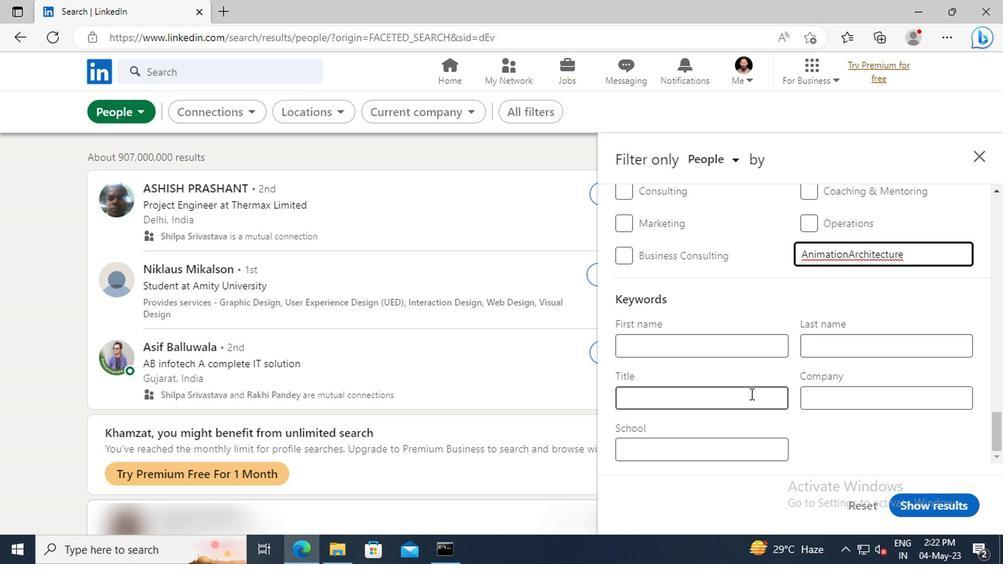 
Action: Key pressed <Key.shift>PRODUCTION<Key.space><Key.shift>ENGINEER<Key.enter>
Screenshot: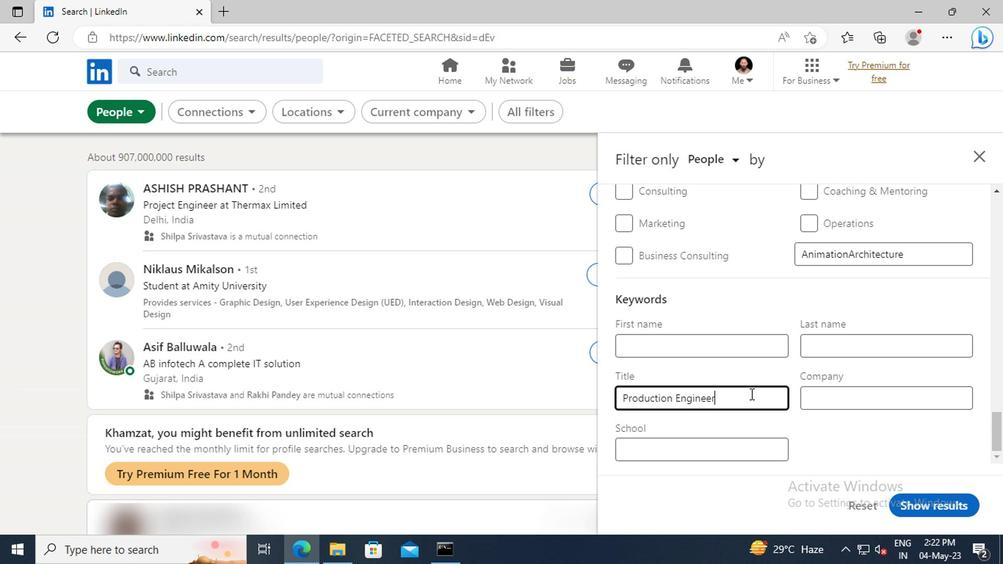 
Action: Mouse moved to (918, 507)
Screenshot: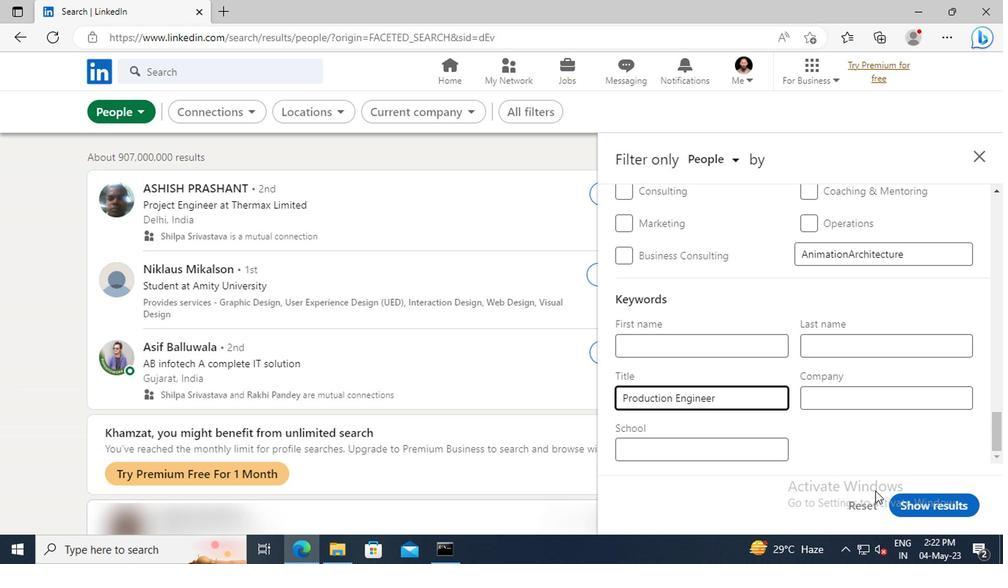 
Action: Mouse pressed left at (918, 507)
Screenshot: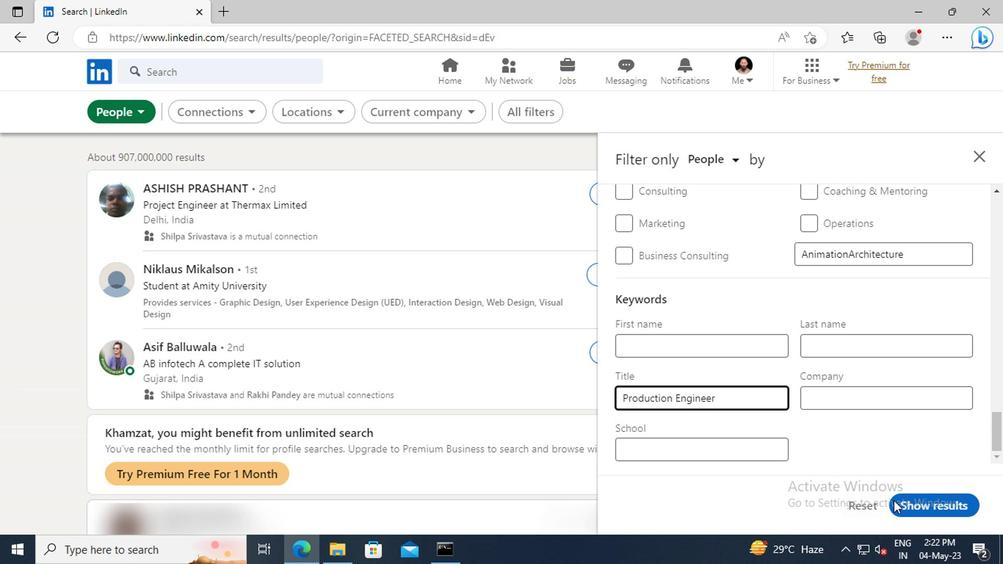 
